 Task: Look for space in Castaic, United States from 1st July, 2023 to 9th July, 2023 for 2 adults in price range Rs.8000 to Rs.15000. Place can be entire place with 1  bedroom having 1 bed and 1 bathroom. Property type can be house, flat, guest house. Amenities needed are: washing machine. Booking option can be shelf check-in. Required host language is English.
Action: Mouse pressed left at (462, 89)
Screenshot: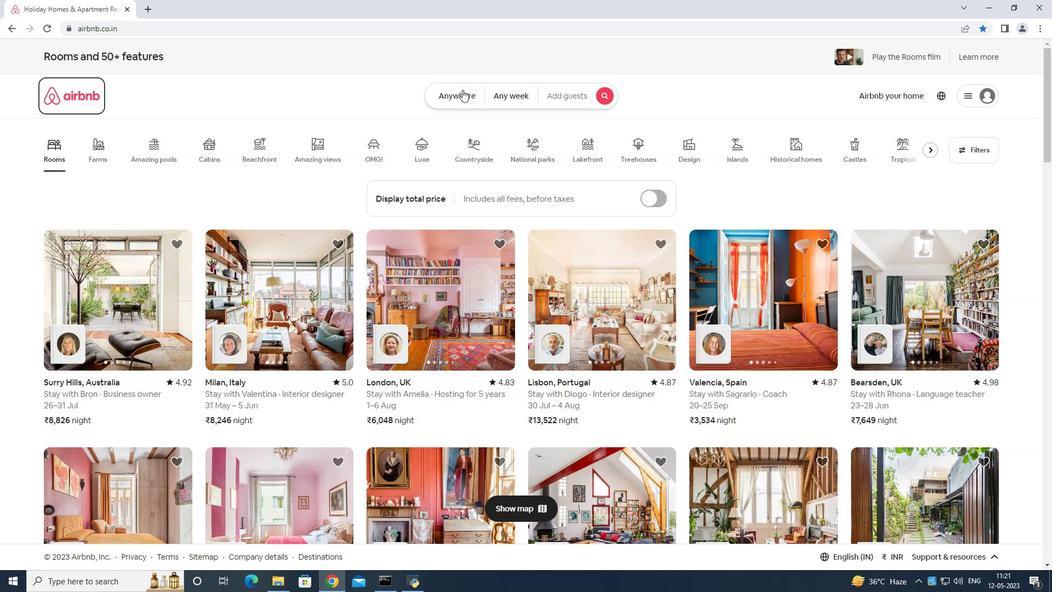 
Action: Mouse moved to (401, 143)
Screenshot: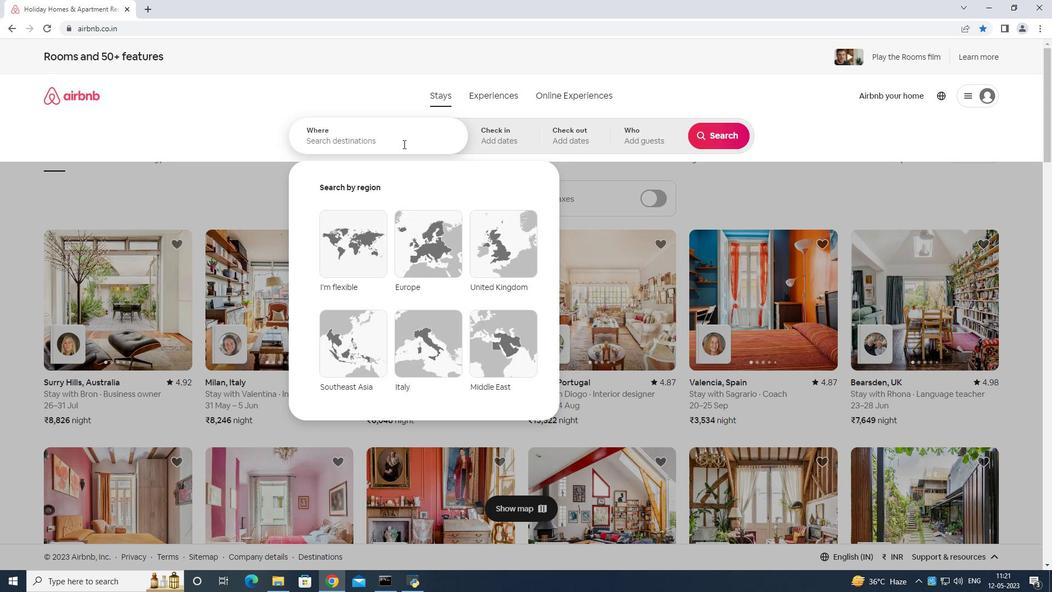 
Action: Mouse pressed left at (401, 143)
Screenshot: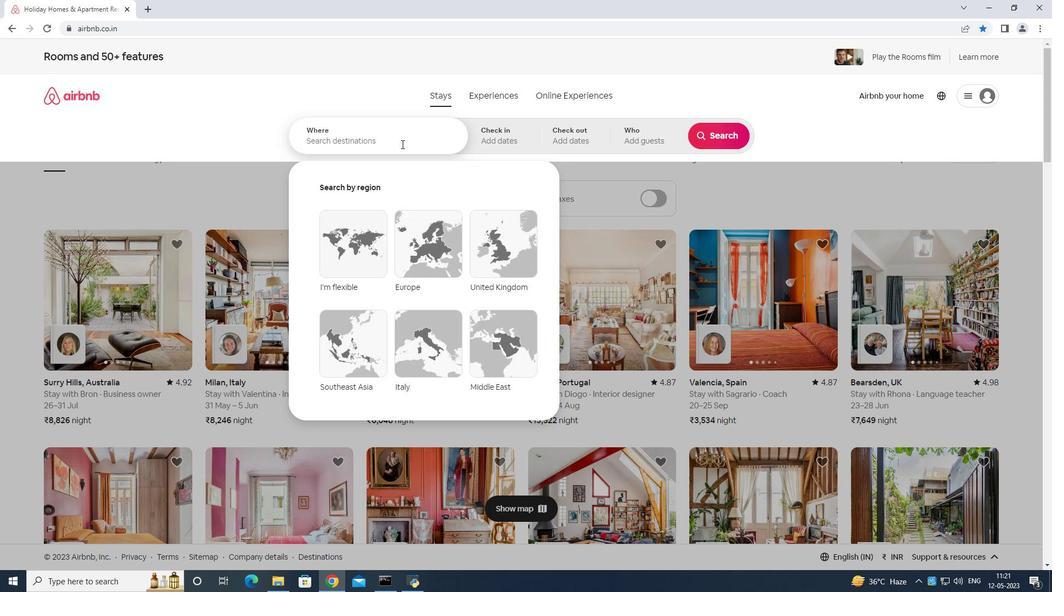 
Action: Mouse moved to (412, 132)
Screenshot: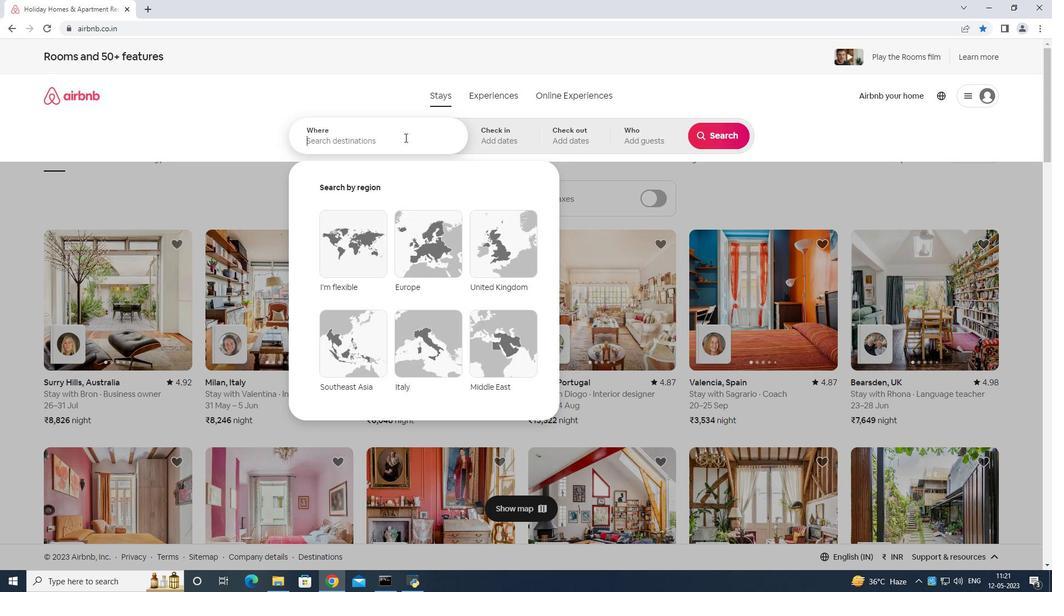 
Action: Key pressed <Key.shift>Castaic<Key.space>unitr<Key.backspace>ed<Key.space>states<Key.enter>
Screenshot: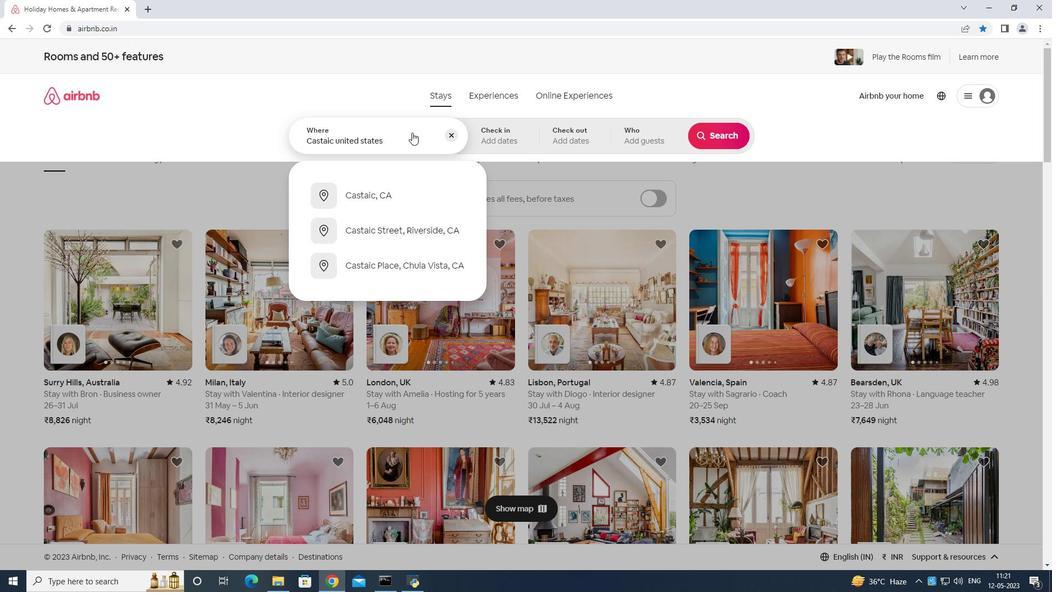 
Action: Mouse moved to (715, 226)
Screenshot: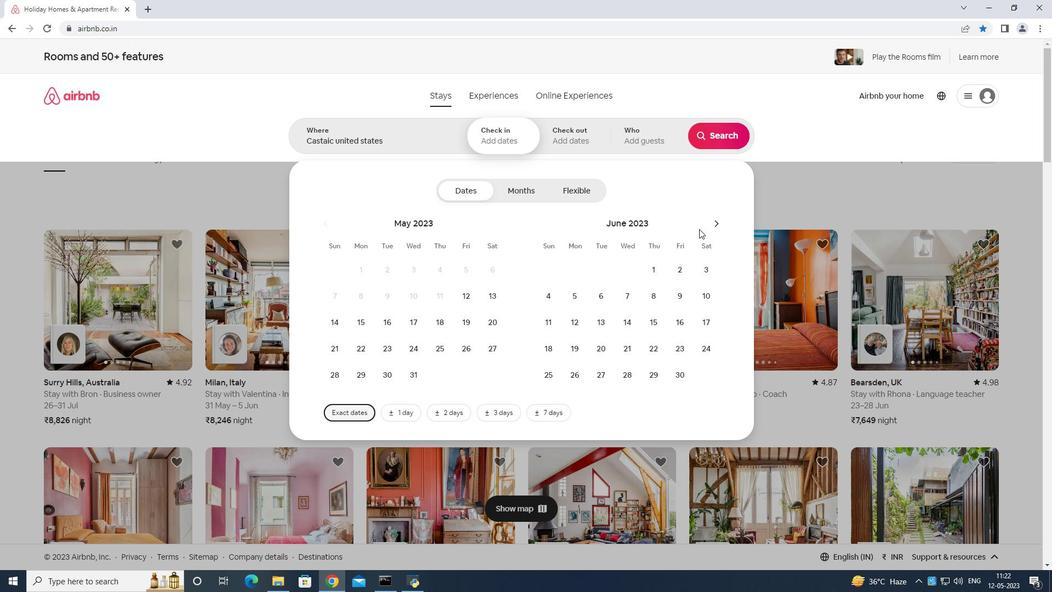 
Action: Mouse pressed left at (715, 226)
Screenshot: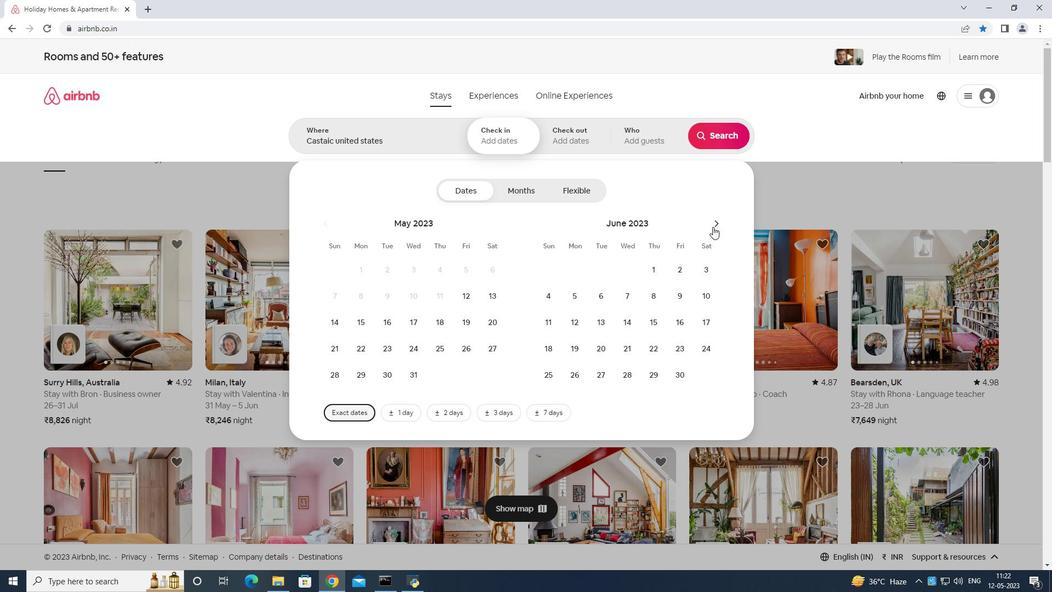 
Action: Mouse moved to (706, 268)
Screenshot: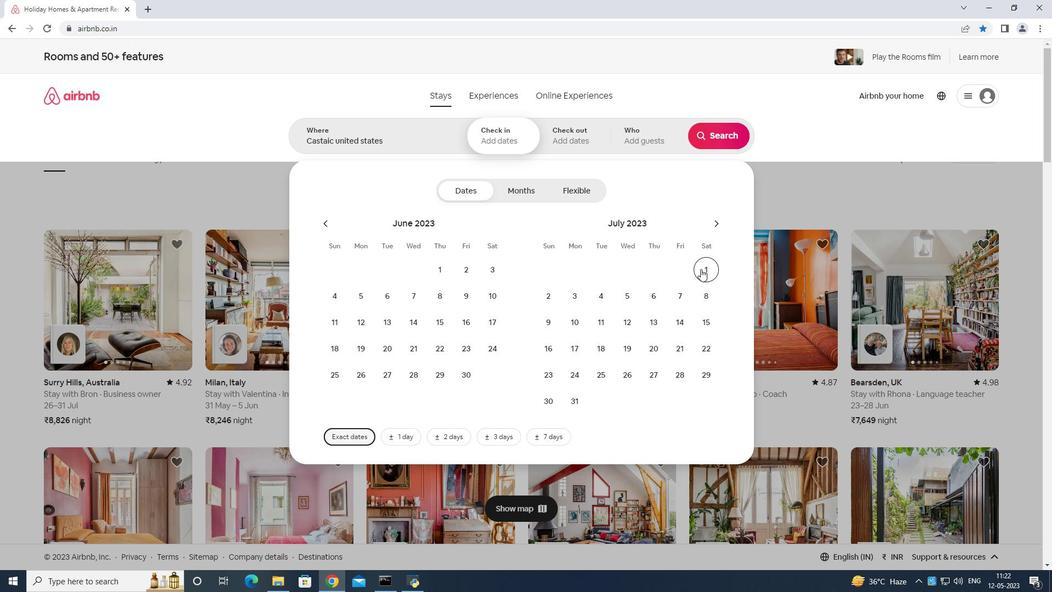 
Action: Mouse pressed left at (706, 268)
Screenshot: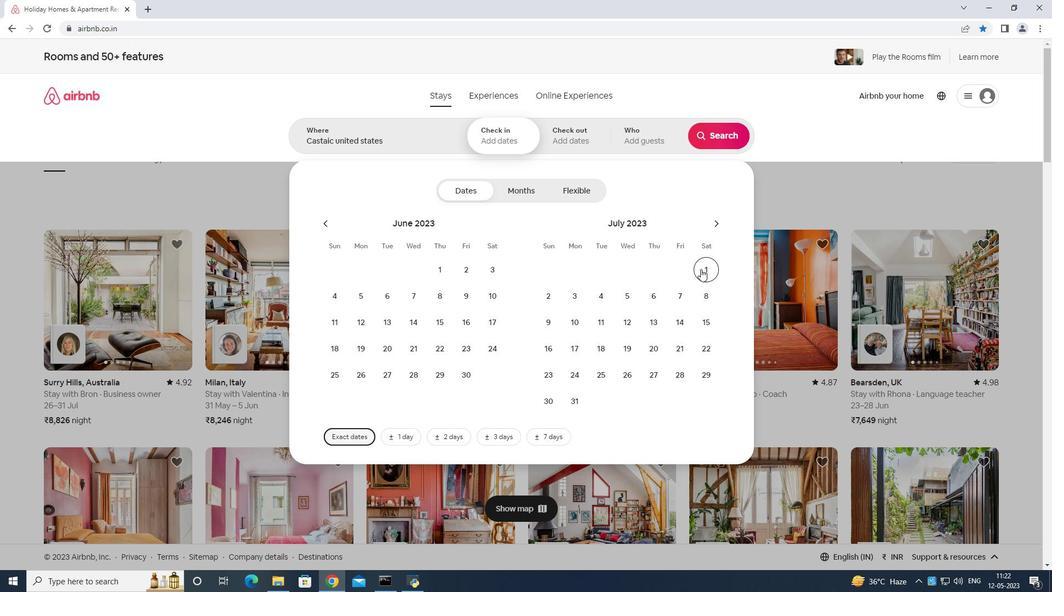 
Action: Mouse moved to (552, 316)
Screenshot: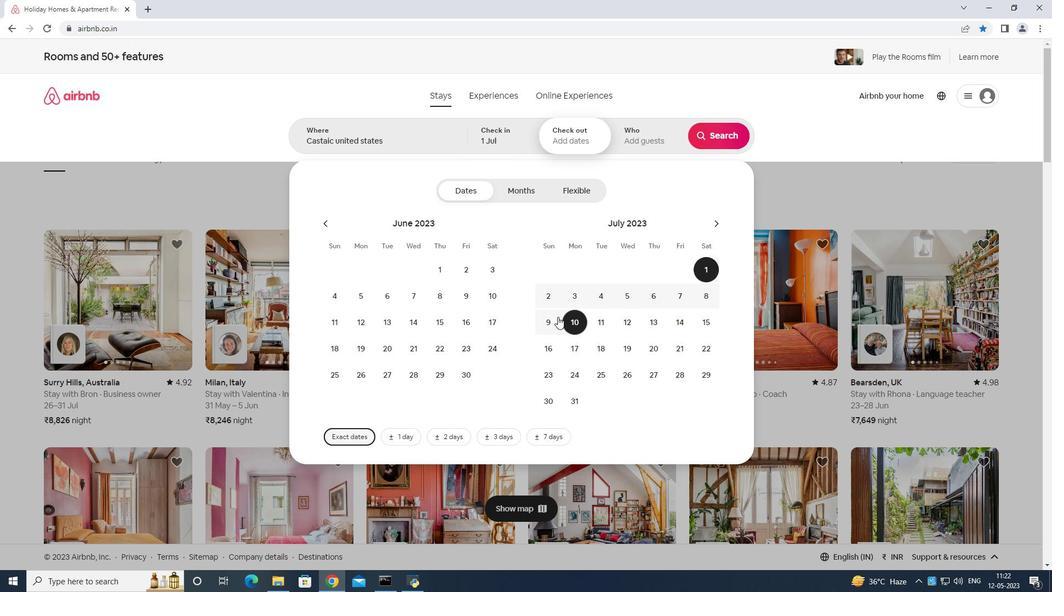 
Action: Mouse pressed left at (552, 316)
Screenshot: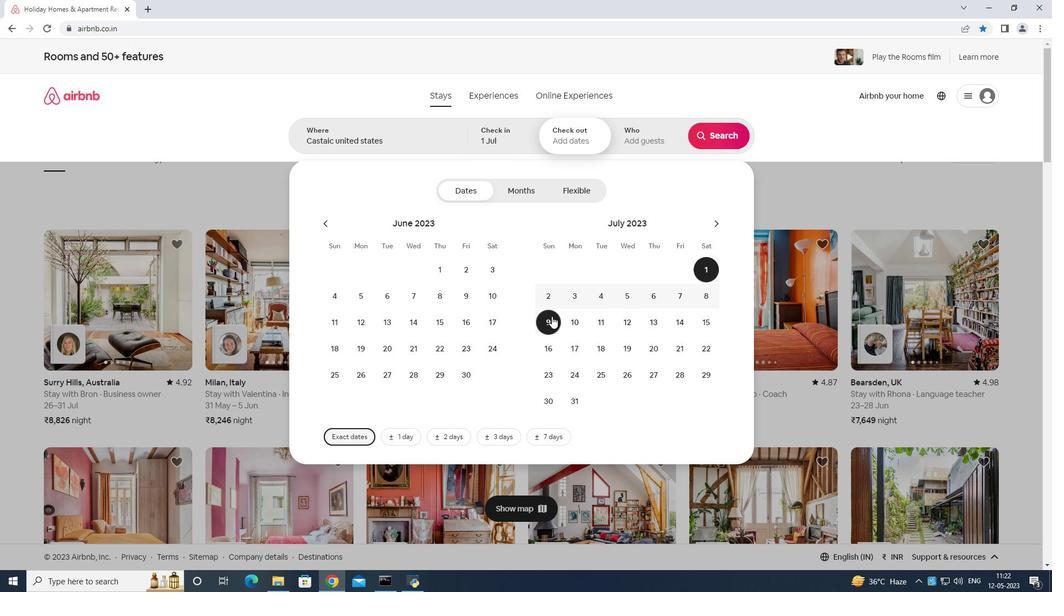 
Action: Mouse moved to (643, 131)
Screenshot: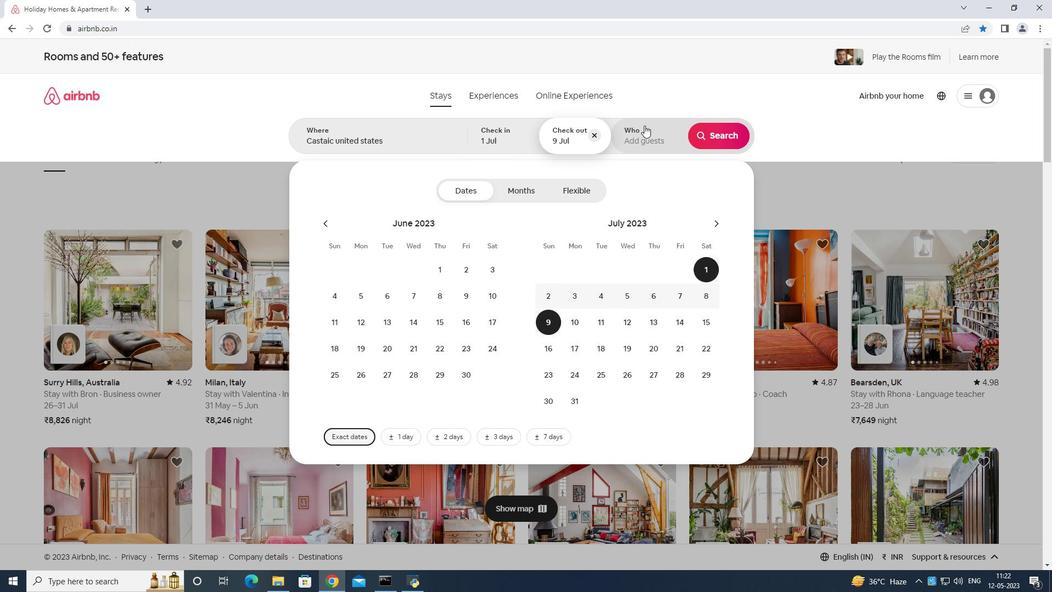 
Action: Mouse pressed left at (643, 131)
Screenshot: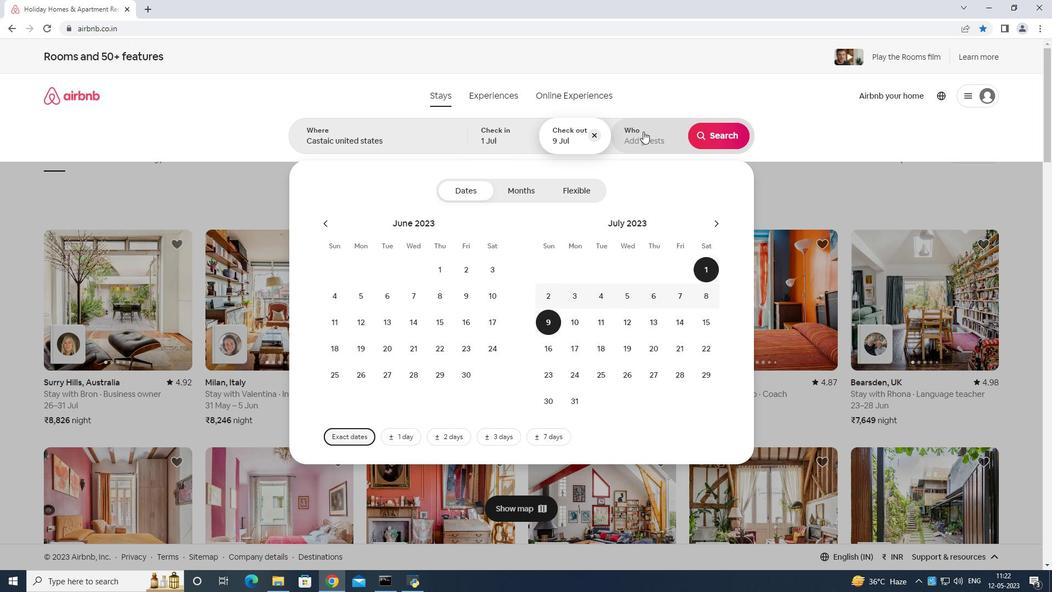 
Action: Mouse moved to (730, 194)
Screenshot: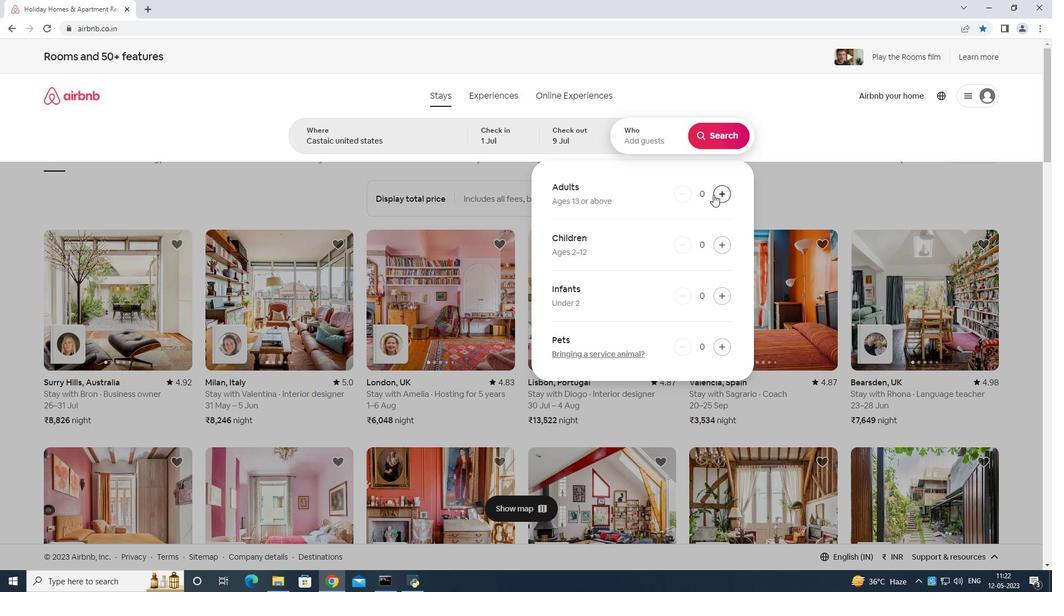 
Action: Mouse pressed left at (730, 194)
Screenshot: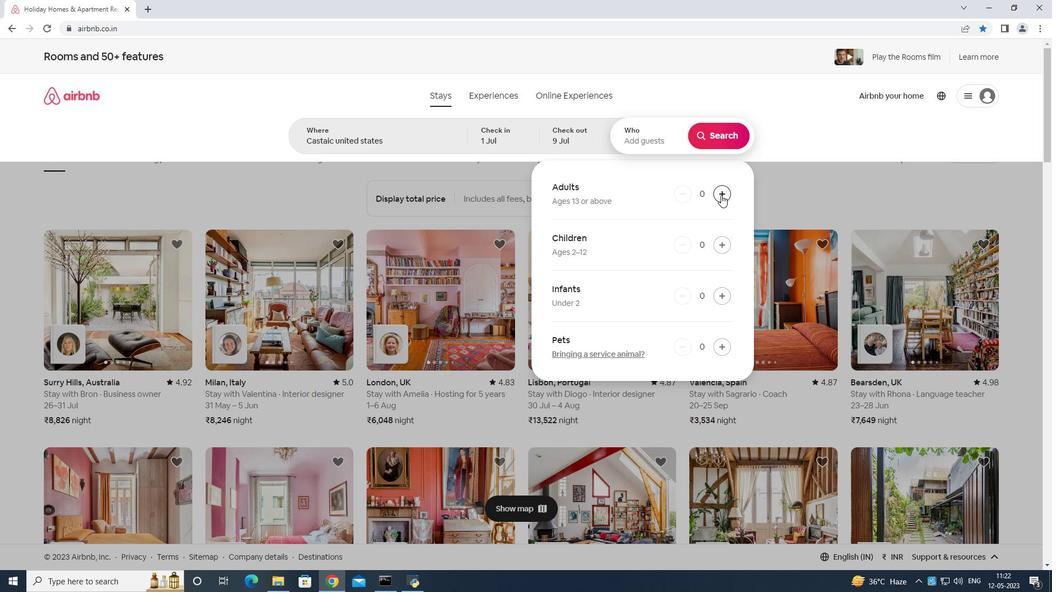 
Action: Mouse moved to (725, 193)
Screenshot: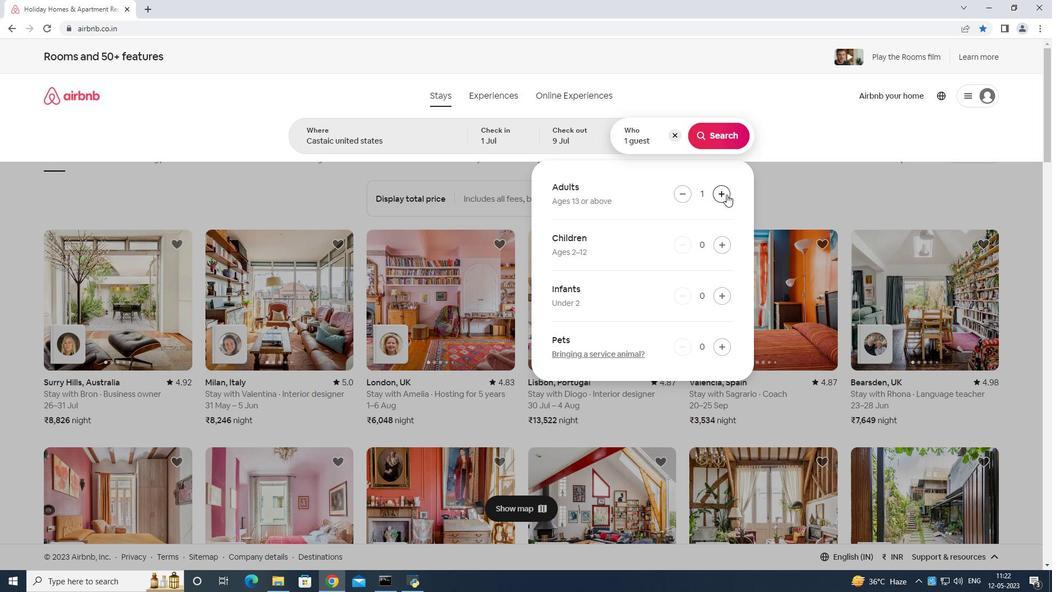 
Action: Mouse pressed left at (725, 193)
Screenshot: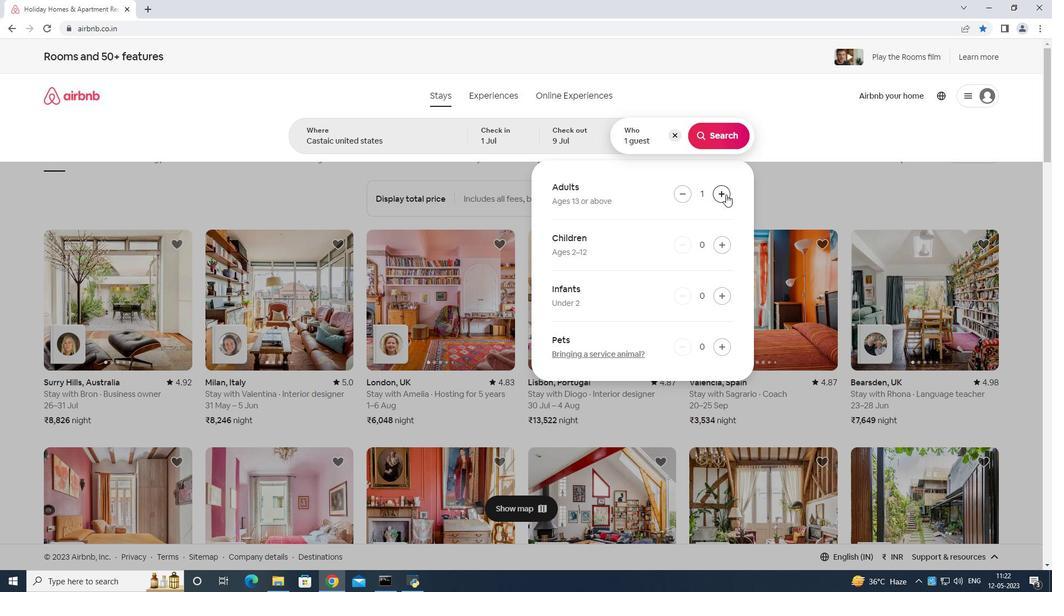 
Action: Mouse moved to (728, 138)
Screenshot: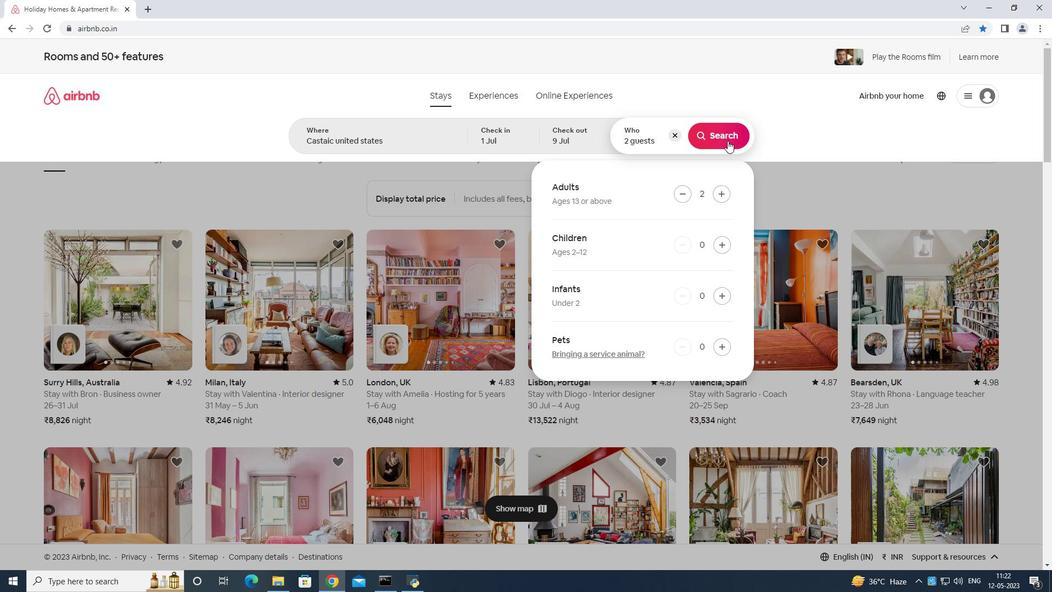 
Action: Mouse pressed left at (728, 138)
Screenshot: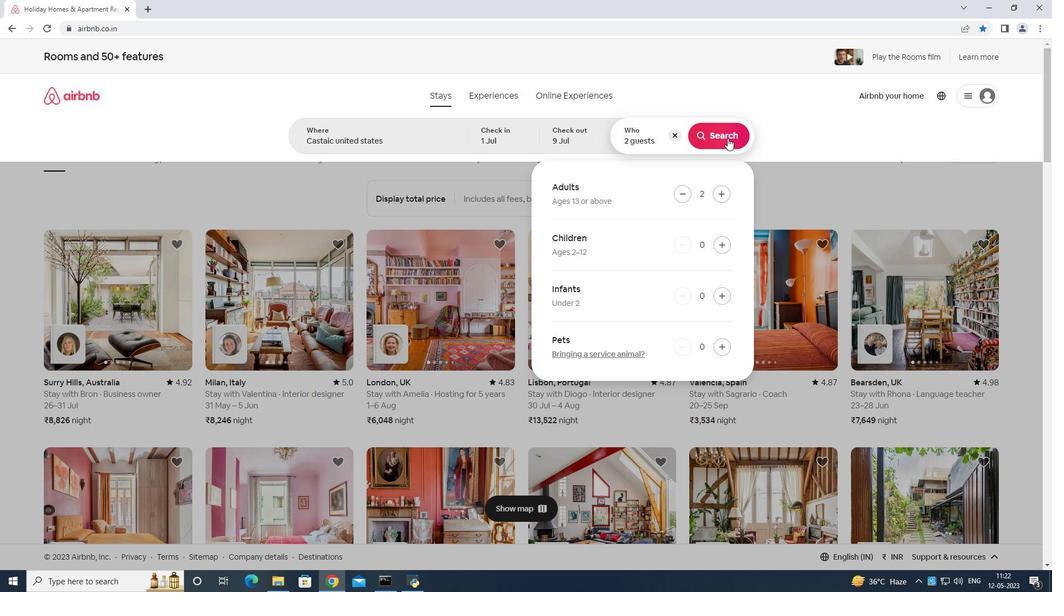 
Action: Mouse moved to (998, 98)
Screenshot: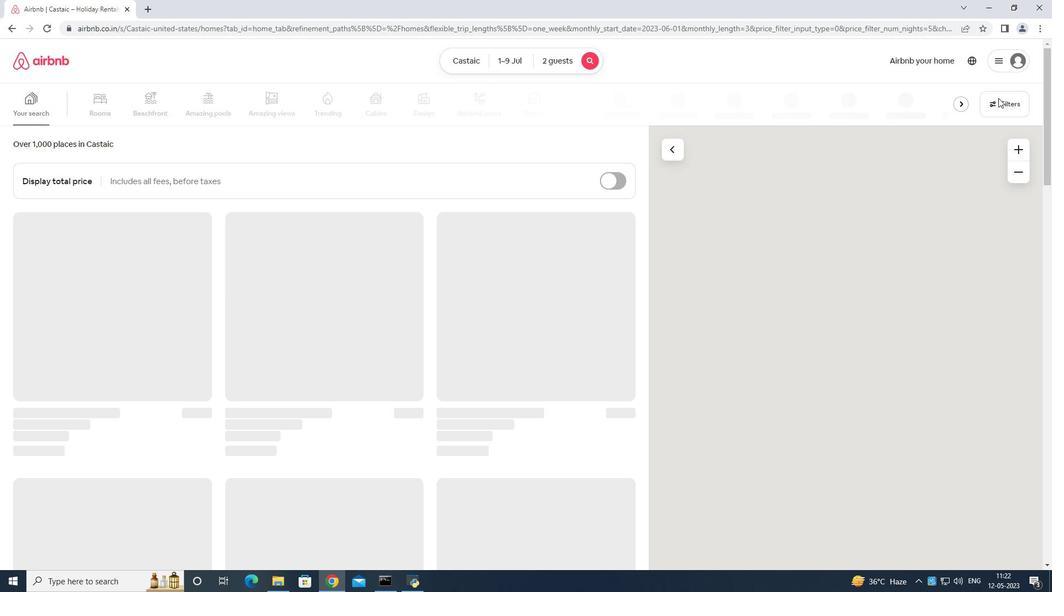 
Action: Mouse pressed left at (998, 98)
Screenshot: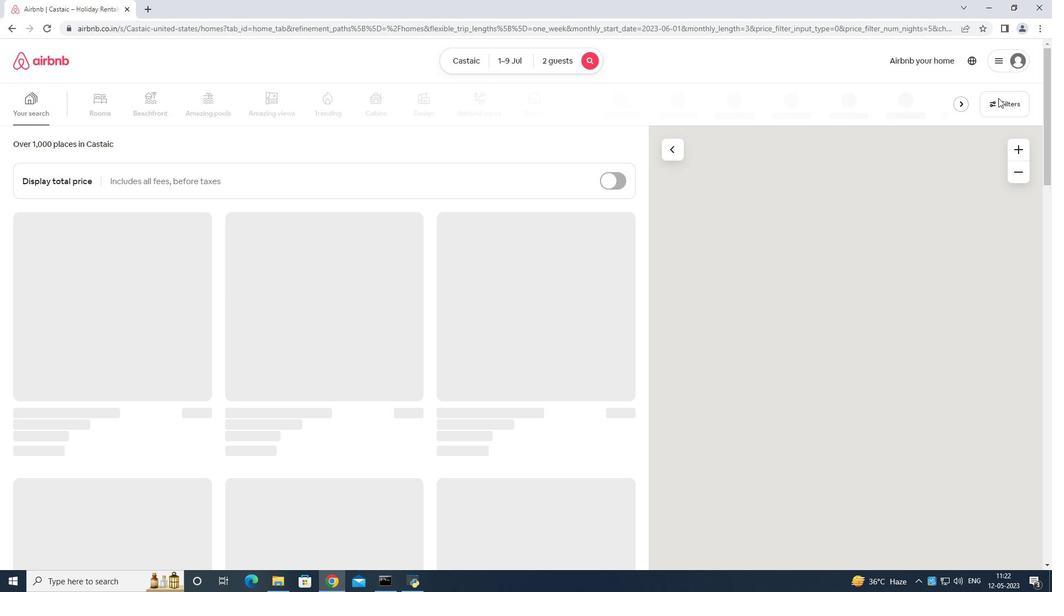 
Action: Mouse moved to (419, 361)
Screenshot: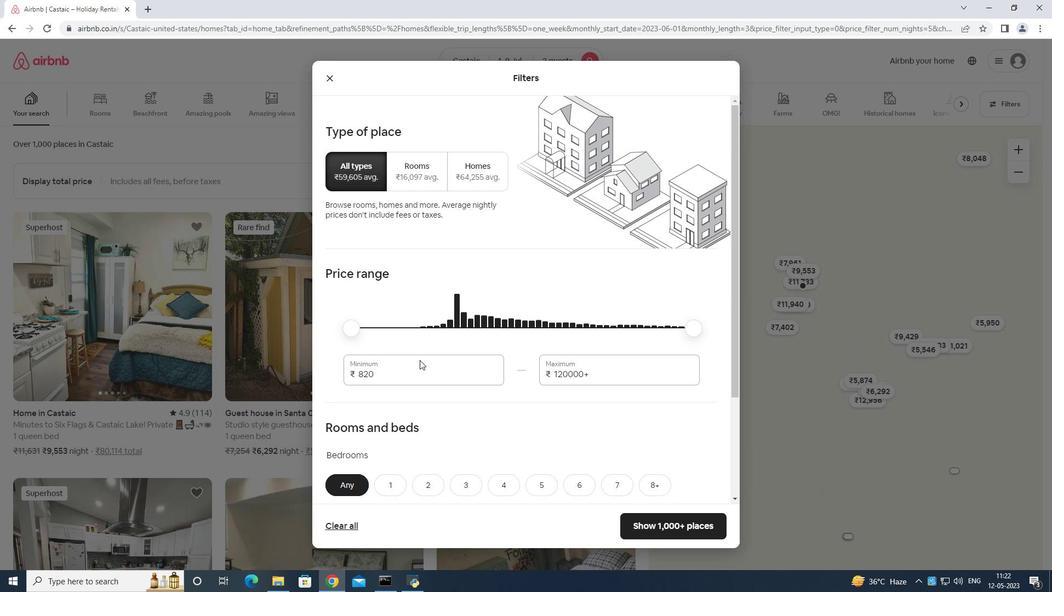 
Action: Mouse pressed left at (419, 361)
Screenshot: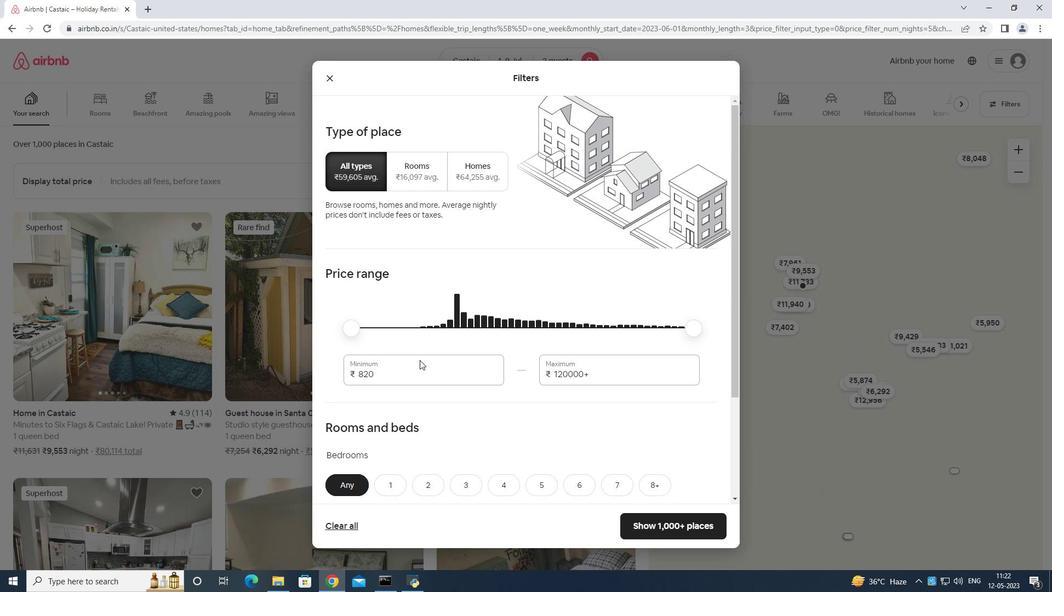 
Action: Mouse moved to (419, 360)
Screenshot: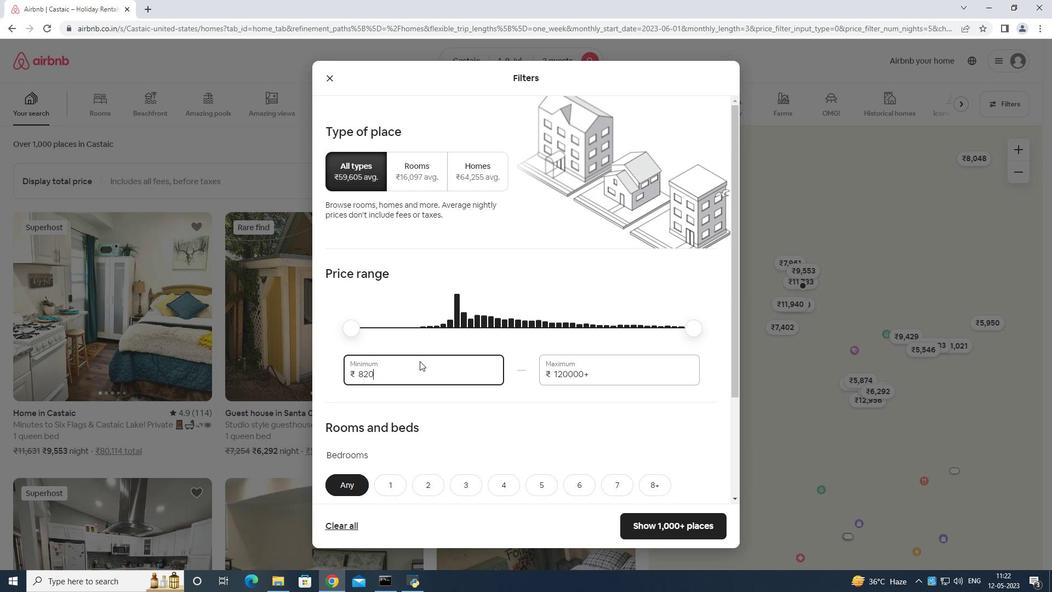 
Action: Key pressed <Key.backspace>
Screenshot: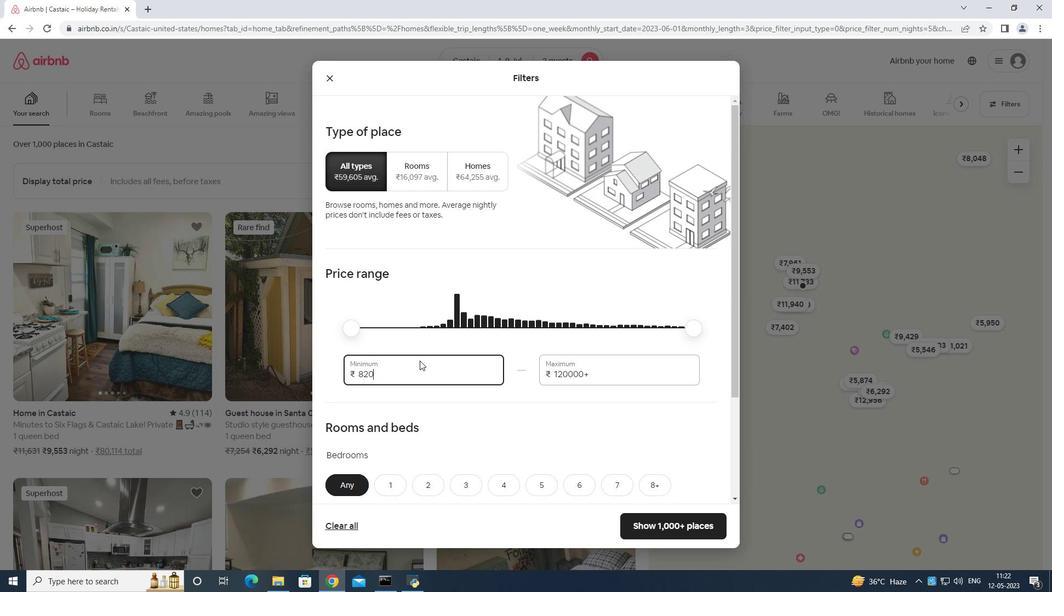 
Action: Mouse moved to (421, 359)
Screenshot: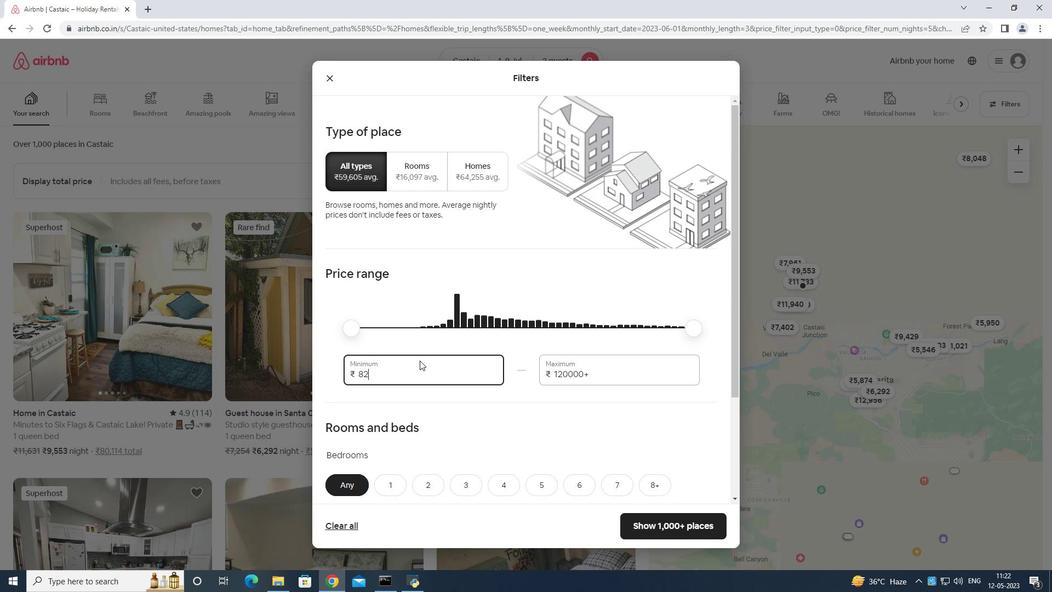 
Action: Key pressed <Key.backspace><Key.backspace><Key.backspace><Key.backspace>
Screenshot: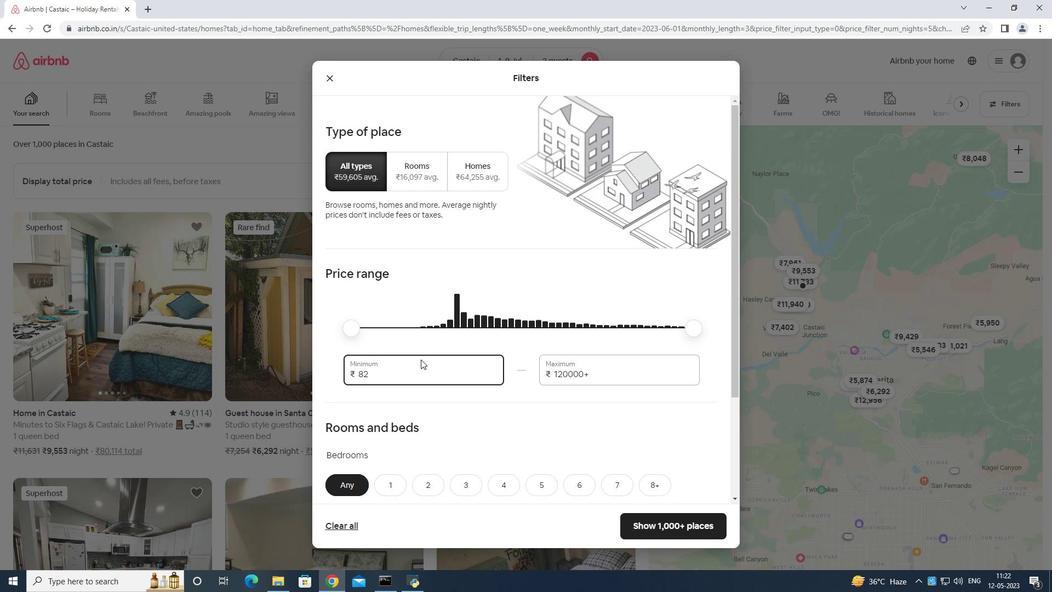 
Action: Mouse moved to (421, 359)
Screenshot: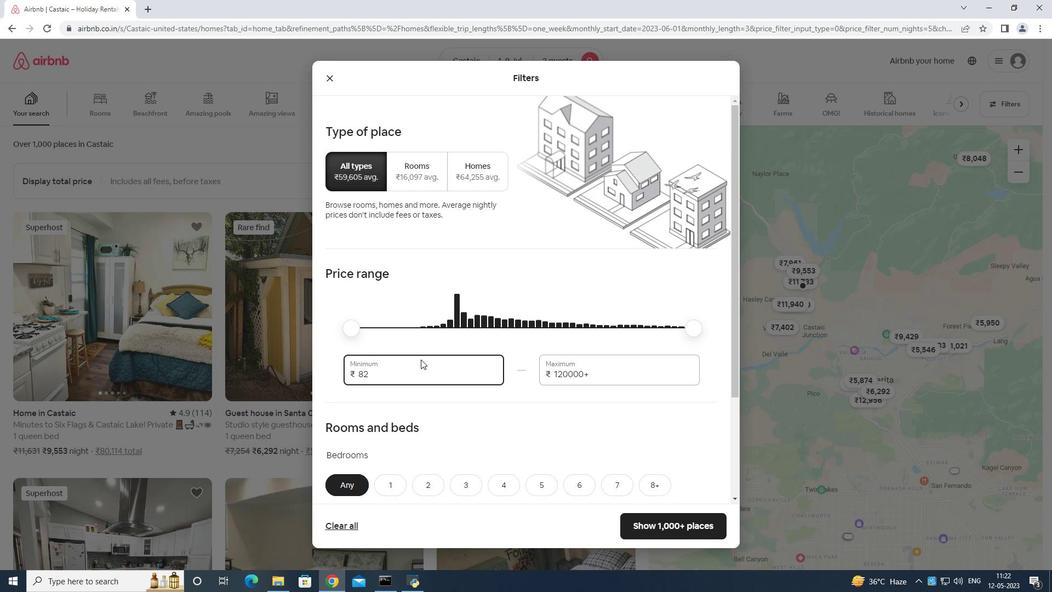 
Action: Key pressed <Key.backspace>
Screenshot: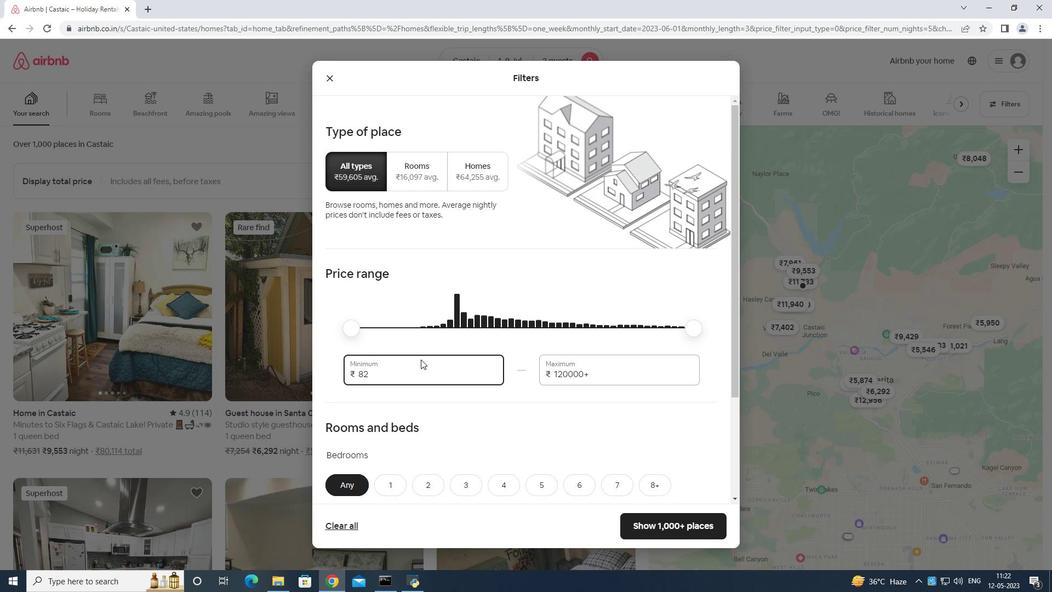 
Action: Mouse moved to (424, 356)
Screenshot: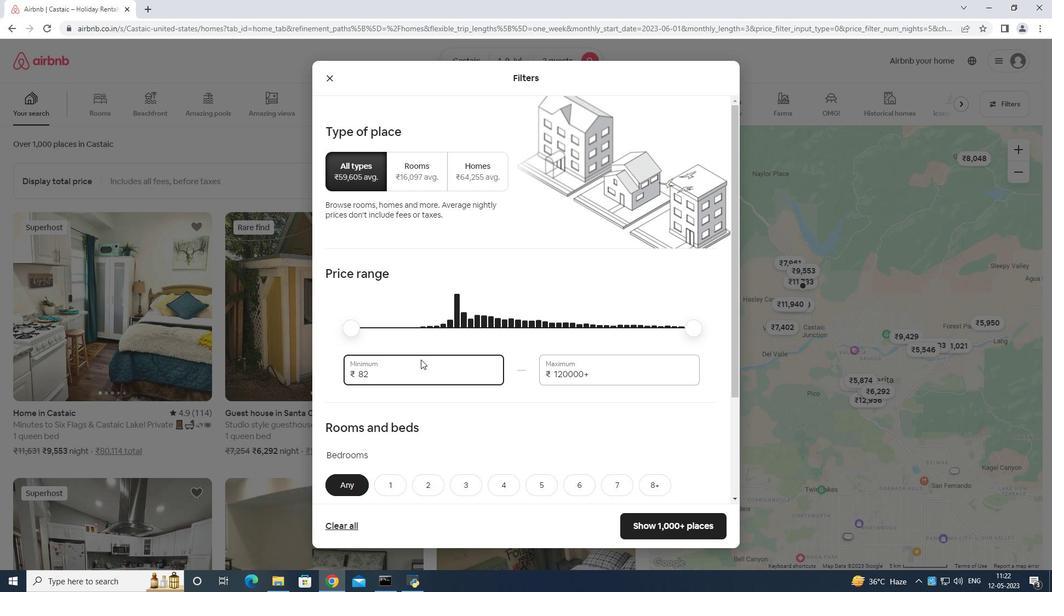 
Action: Key pressed 10000
Screenshot: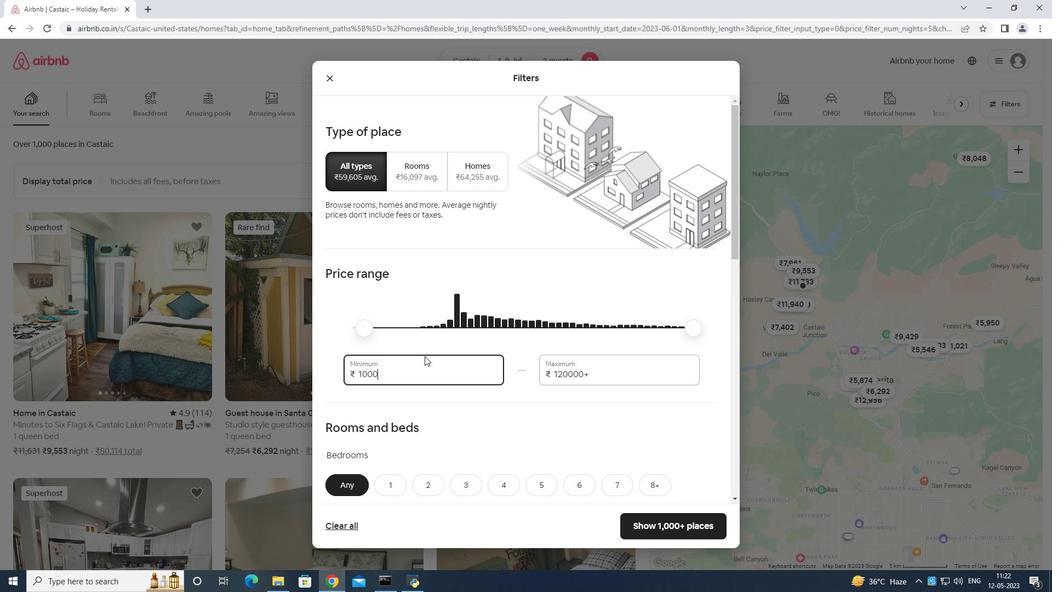 
Action: Mouse moved to (633, 376)
Screenshot: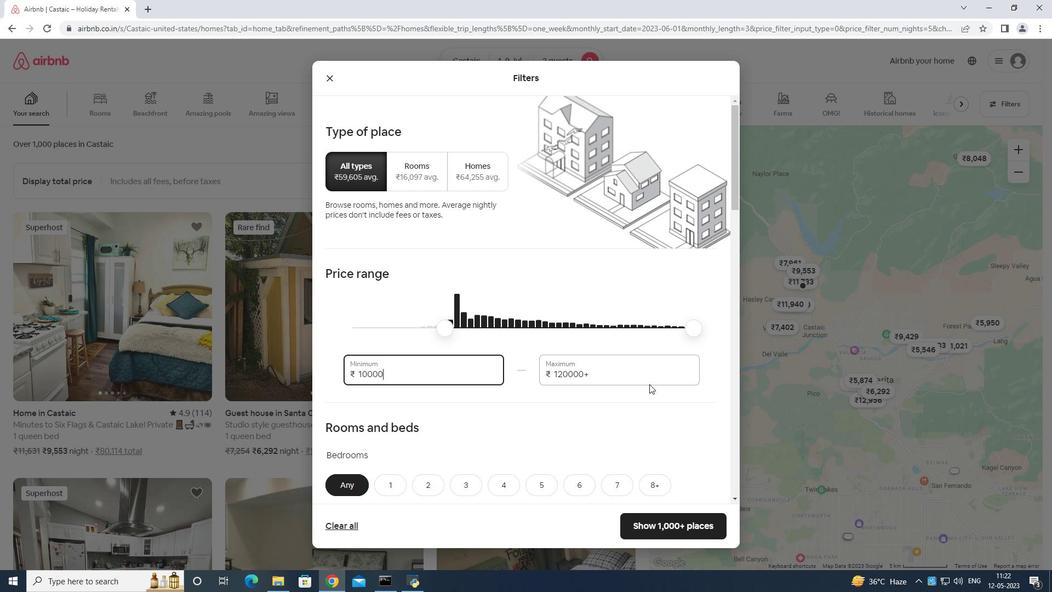 
Action: Mouse pressed left at (633, 376)
Screenshot: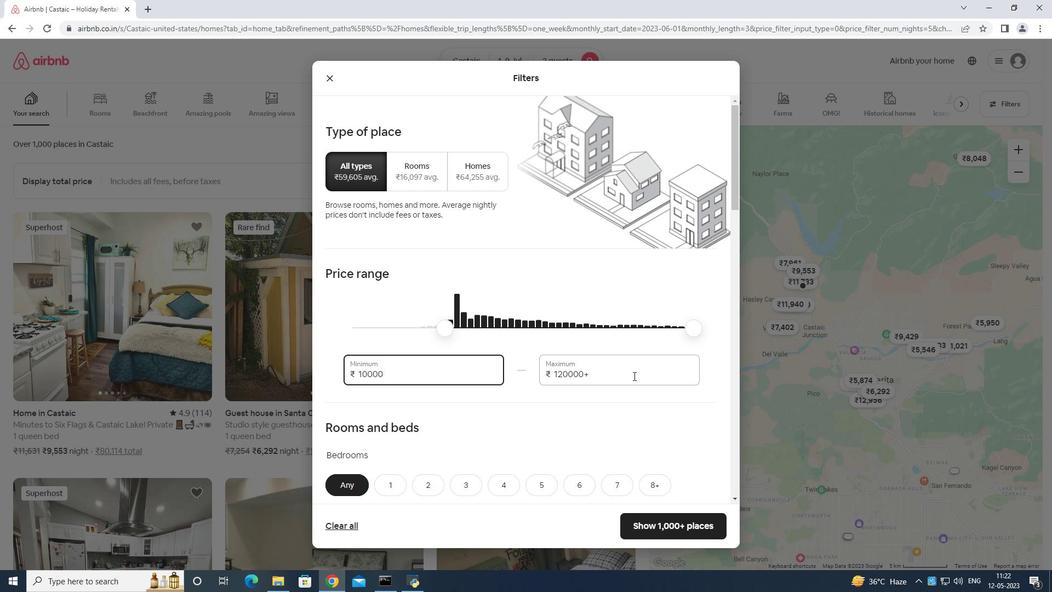 
Action: Mouse moved to (633, 375)
Screenshot: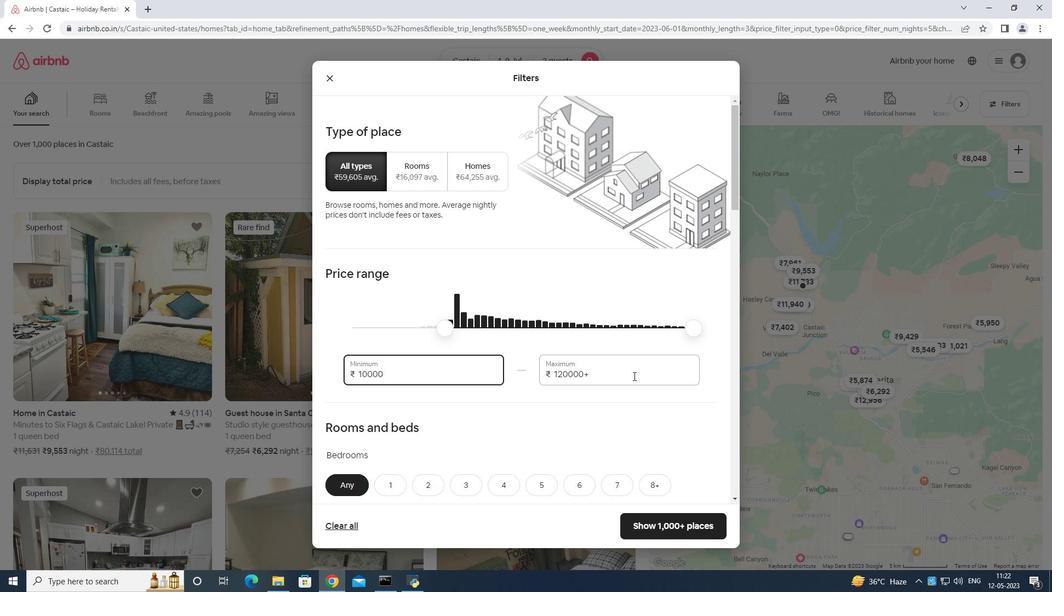 
Action: Key pressed <Key.backspace><Key.backspace><Key.backspace><Key.backspace><Key.backspace><Key.backspace><Key.backspace><Key.backspace><Key.backspace><Key.backspace>1
Screenshot: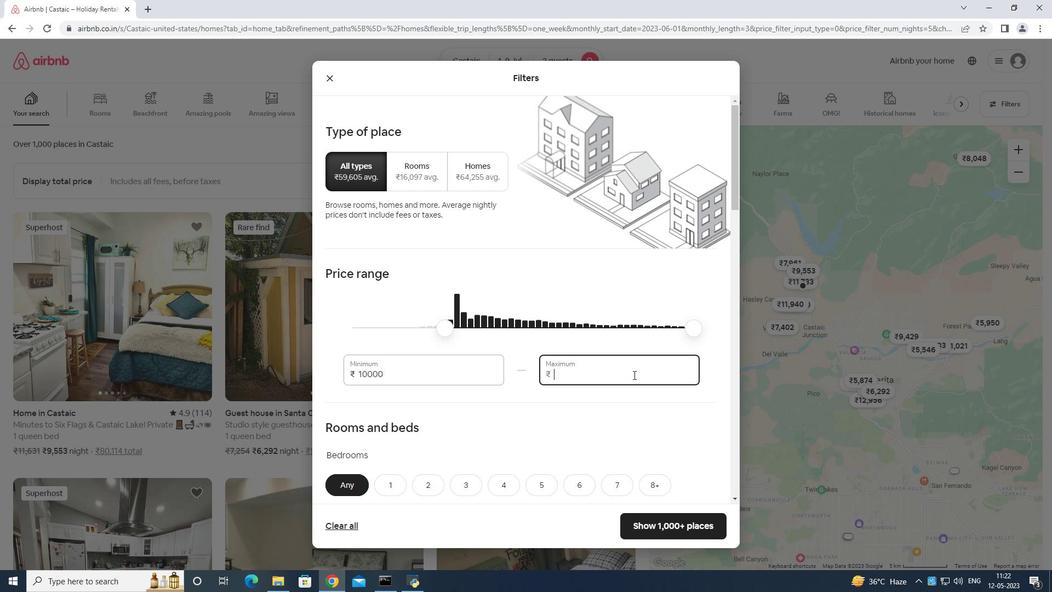 
Action: Mouse moved to (633, 373)
Screenshot: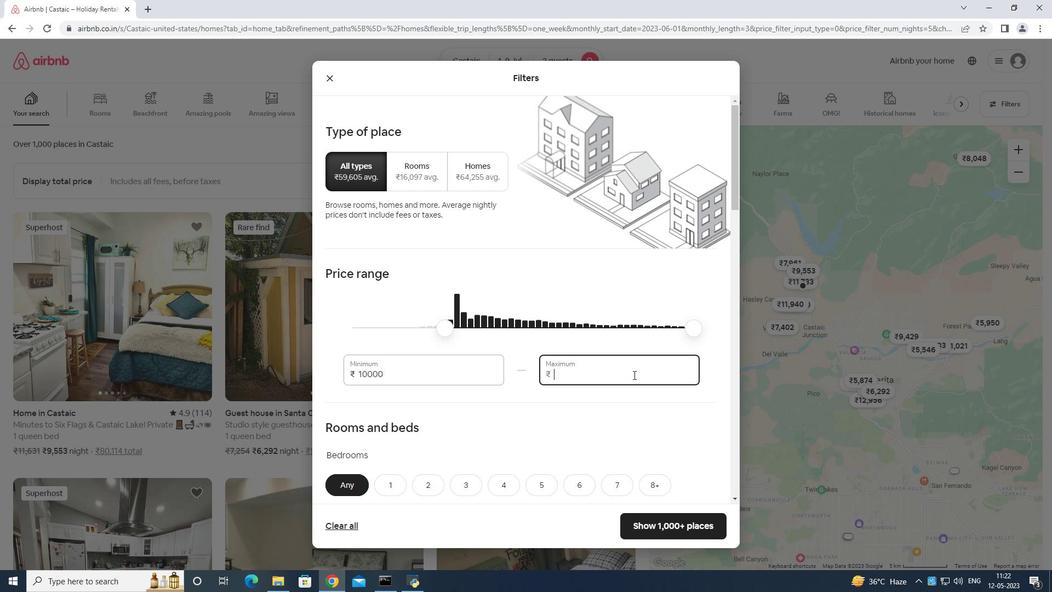 
Action: Key pressed 5
Screenshot: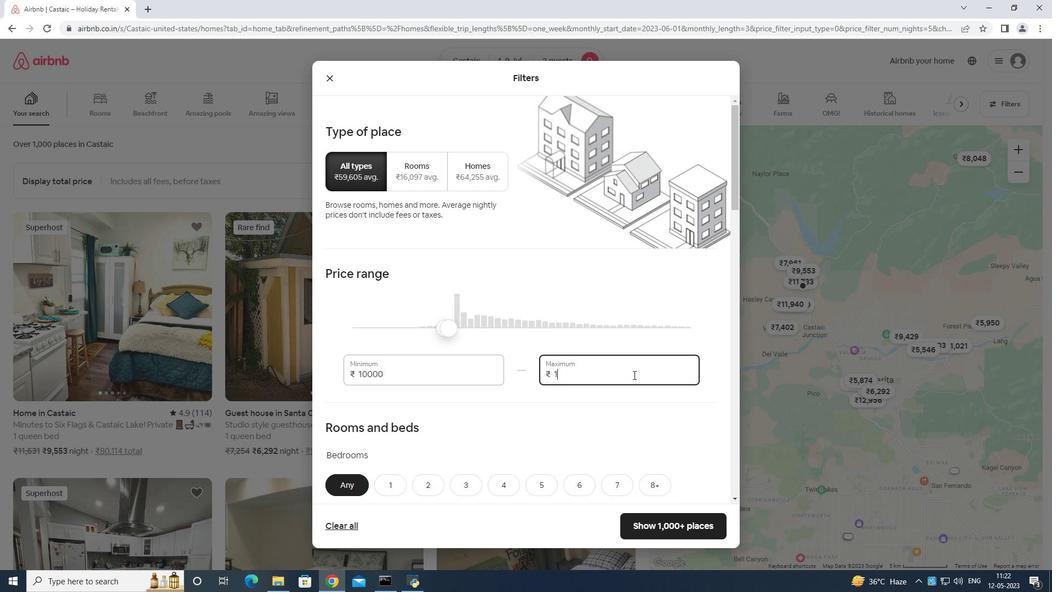 
Action: Mouse moved to (633, 373)
Screenshot: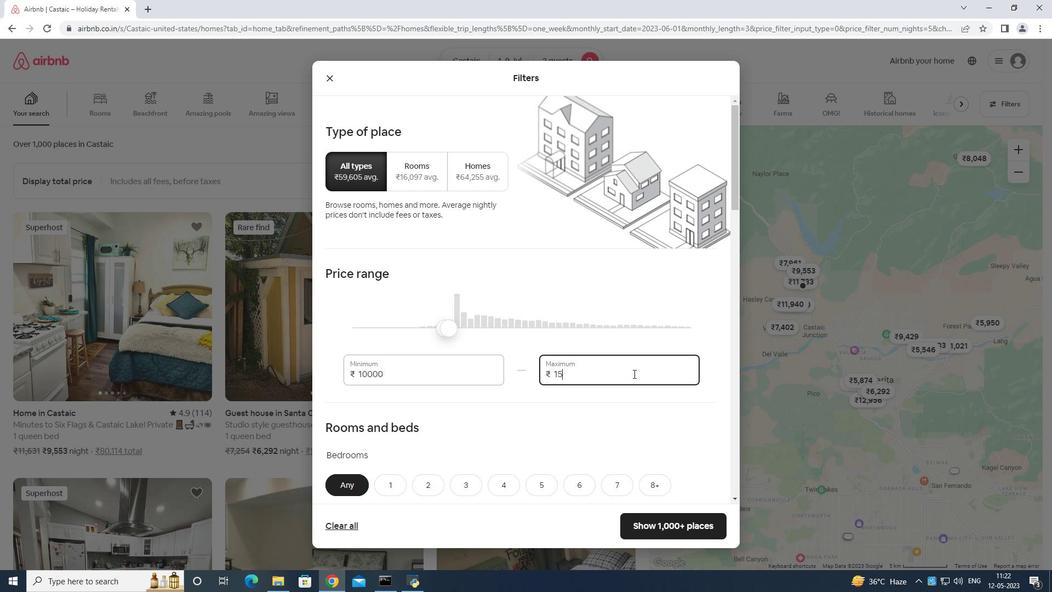
Action: Key pressed 0
Screenshot: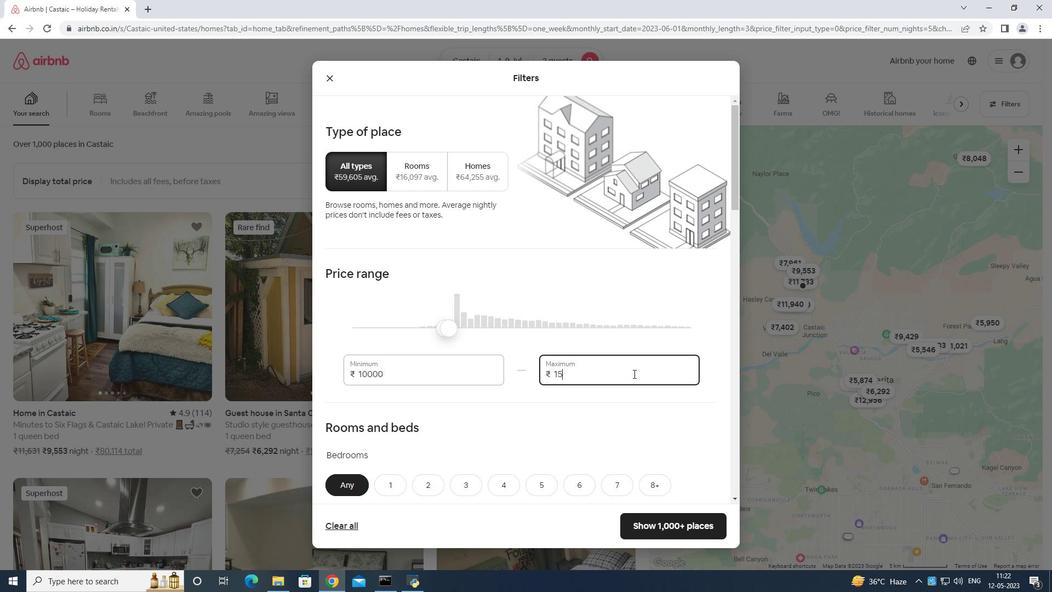 
Action: Mouse moved to (633, 373)
Screenshot: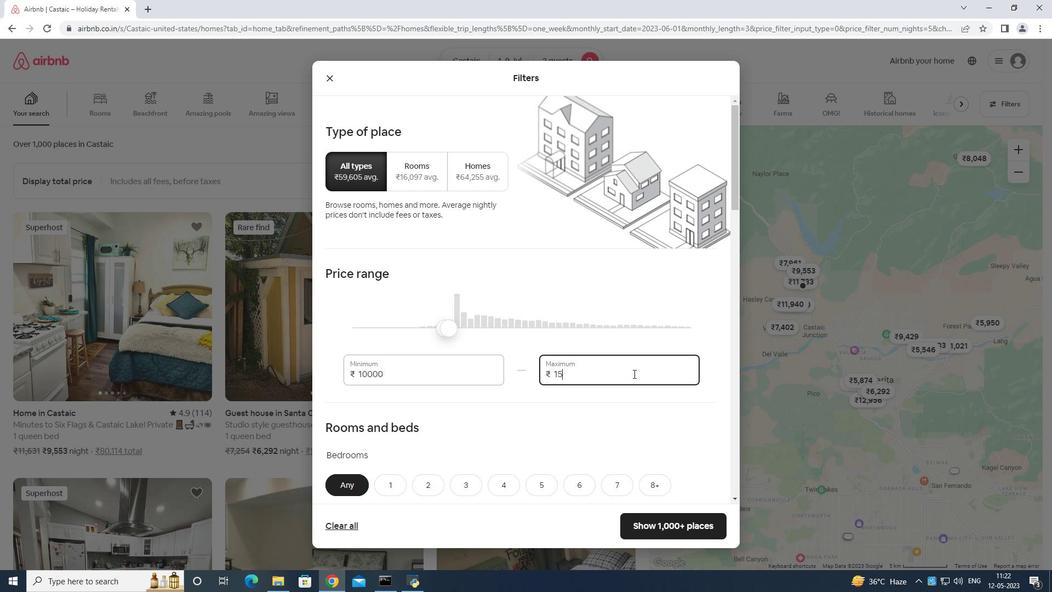 
Action: Key pressed 0
Screenshot: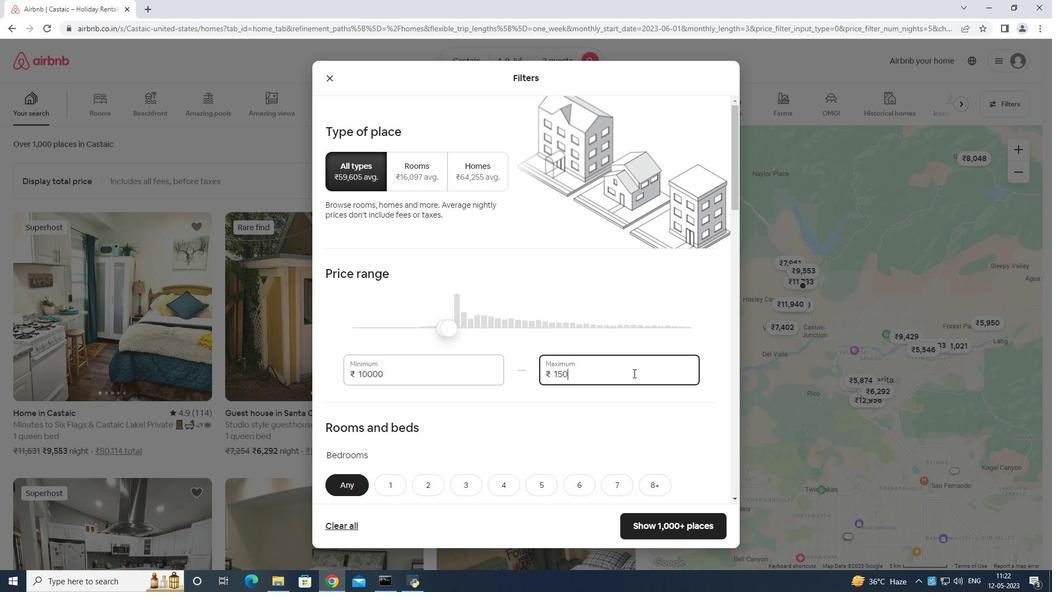 
Action: Mouse moved to (632, 373)
Screenshot: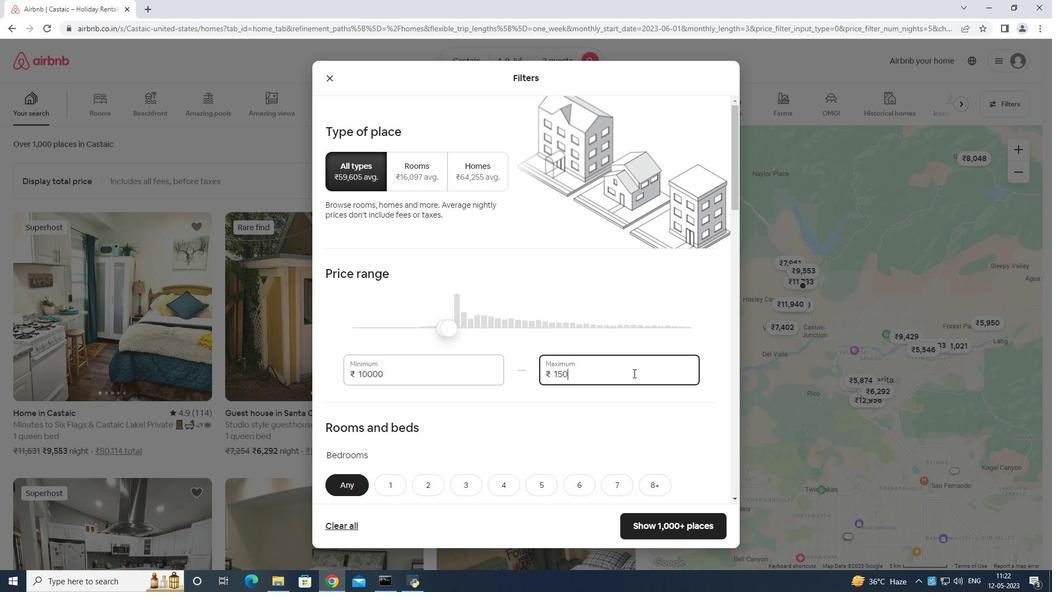 
Action: Key pressed 0
Screenshot: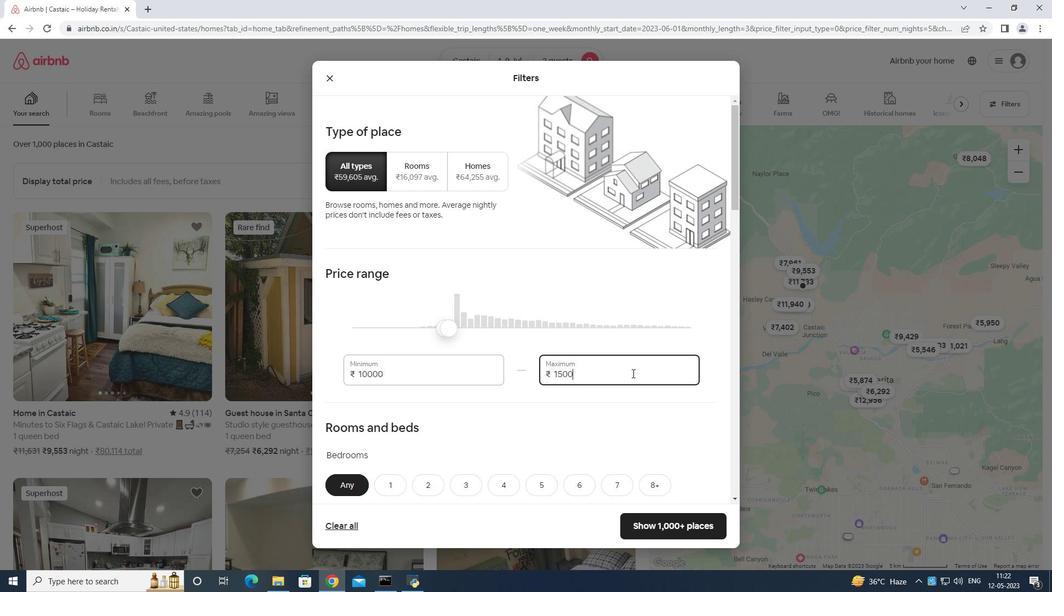 
Action: Mouse moved to (634, 365)
Screenshot: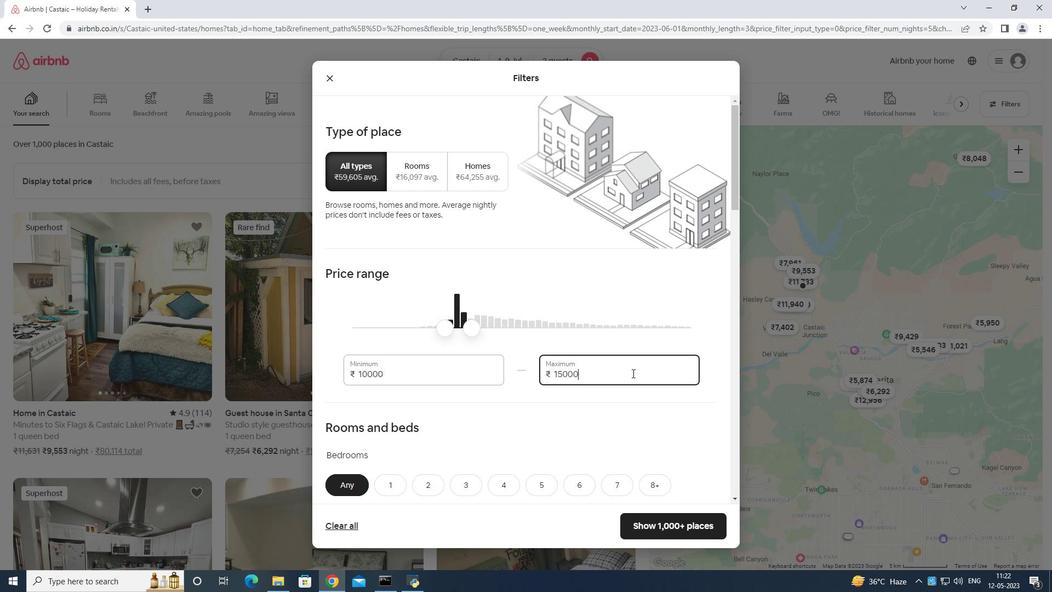 
Action: Mouse scrolled (634, 365) with delta (0, 0)
Screenshot: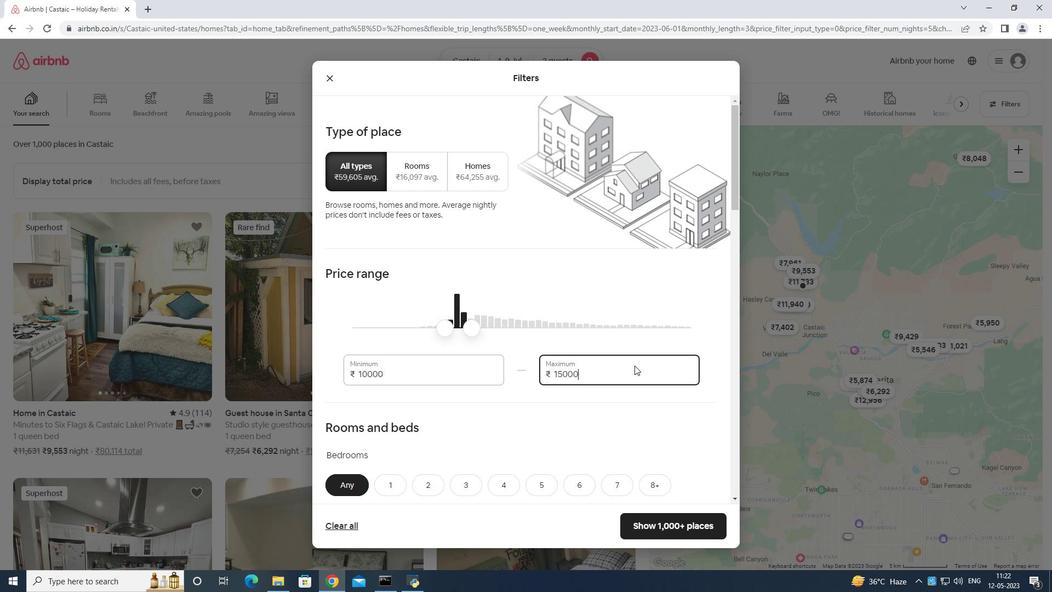 
Action: Mouse moved to (634, 367)
Screenshot: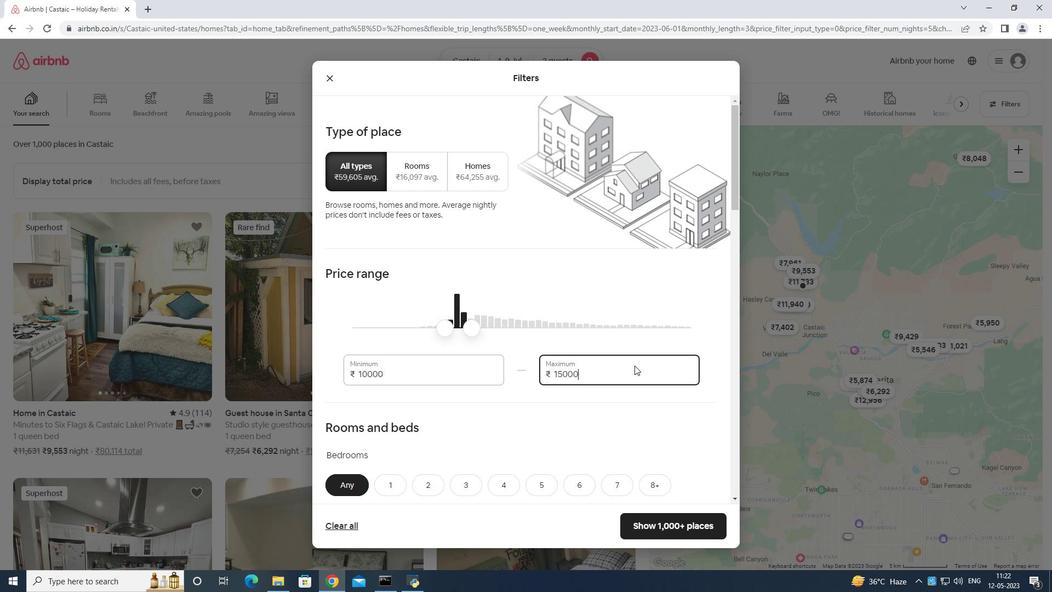 
Action: Mouse scrolled (634, 366) with delta (0, 0)
Screenshot: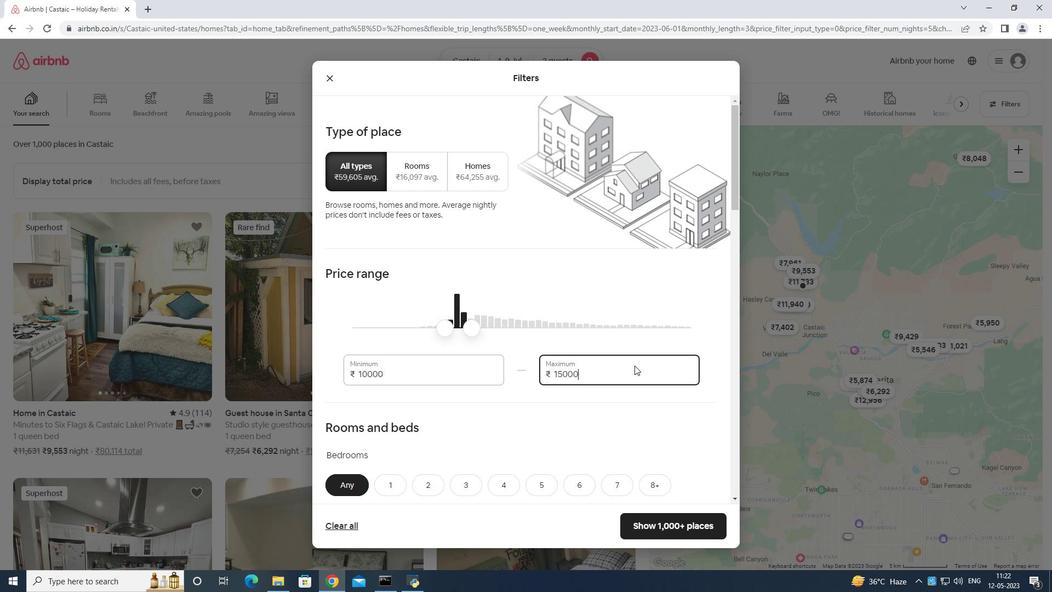 
Action: Mouse moved to (633, 368)
Screenshot: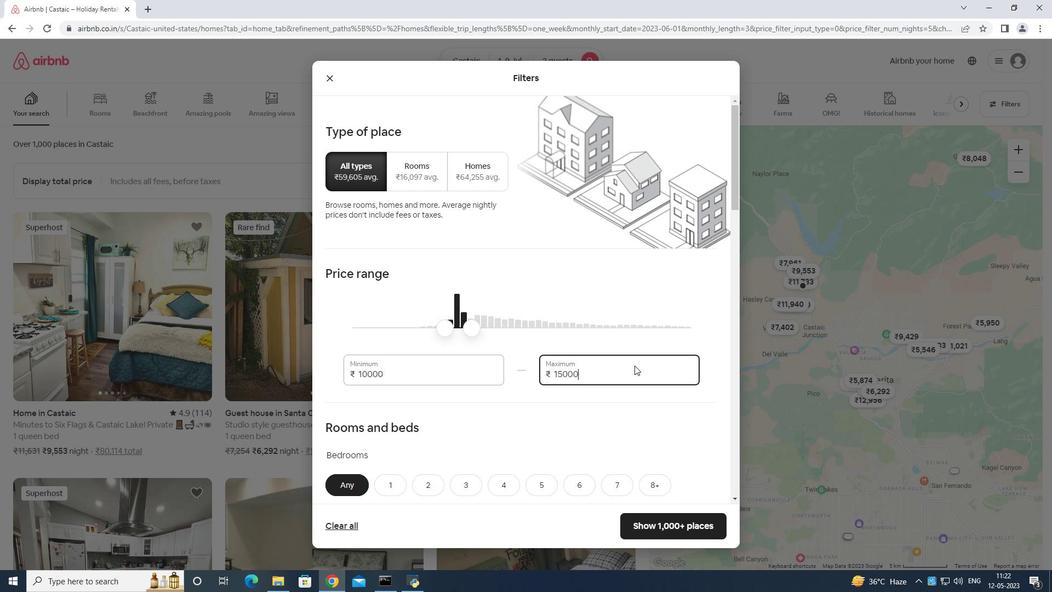 
Action: Mouse scrolled (633, 367) with delta (0, 0)
Screenshot: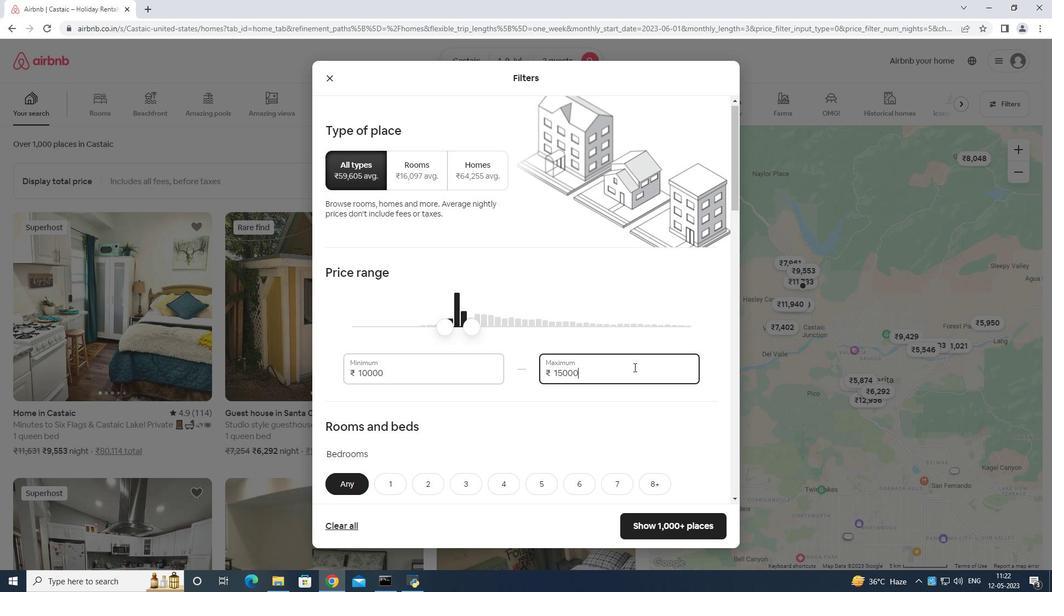 
Action: Mouse moved to (394, 316)
Screenshot: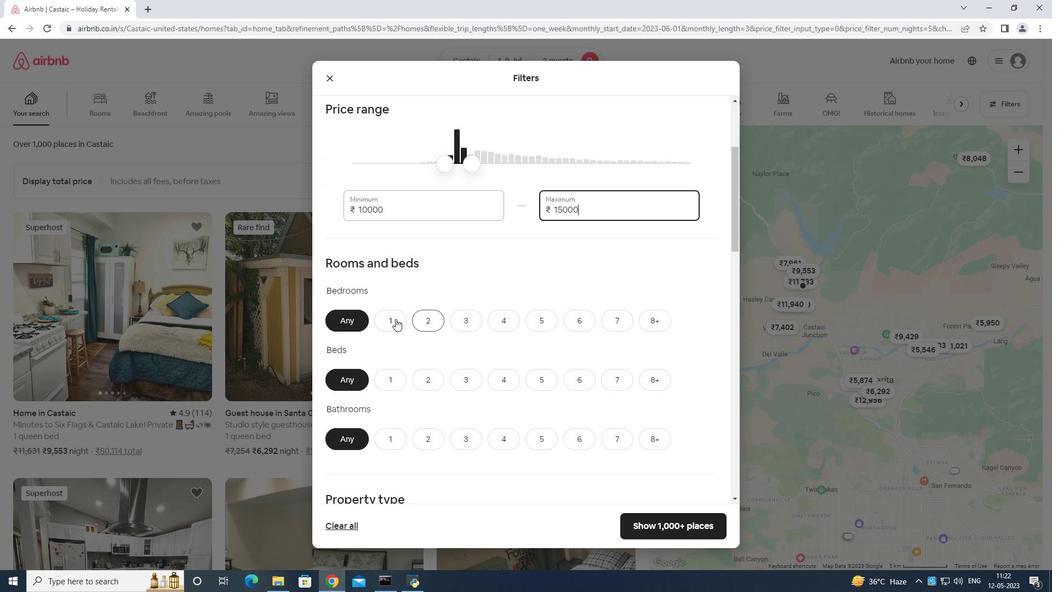 
Action: Mouse pressed left at (394, 316)
Screenshot: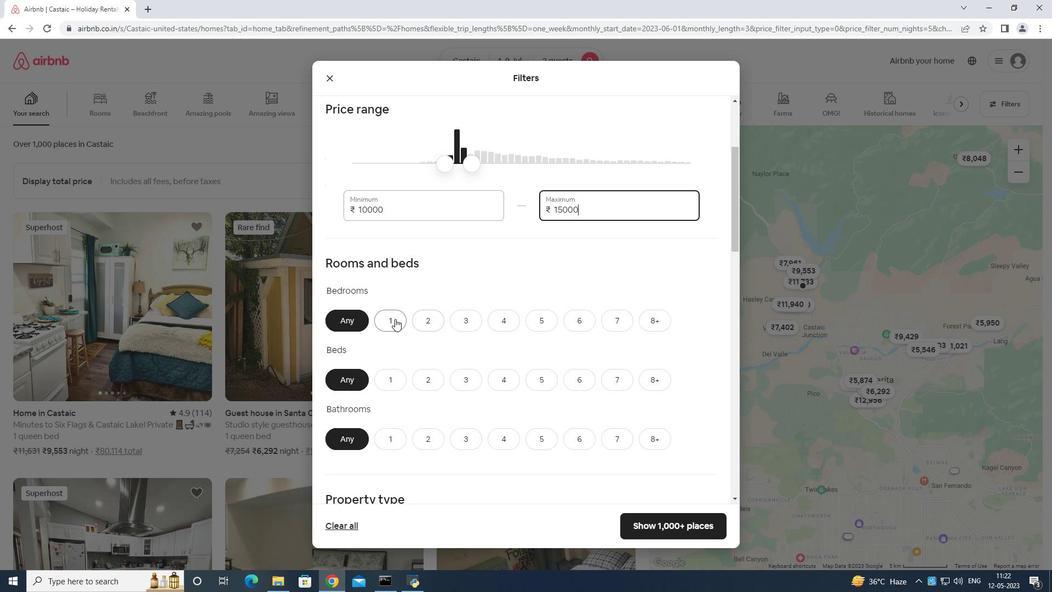 
Action: Mouse moved to (379, 375)
Screenshot: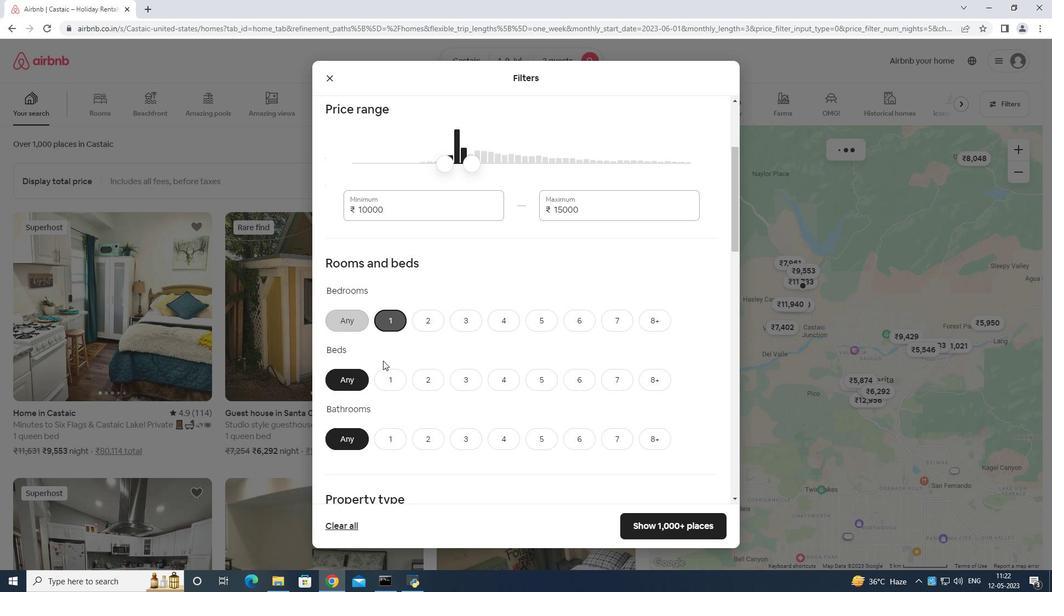
Action: Mouse pressed left at (379, 375)
Screenshot: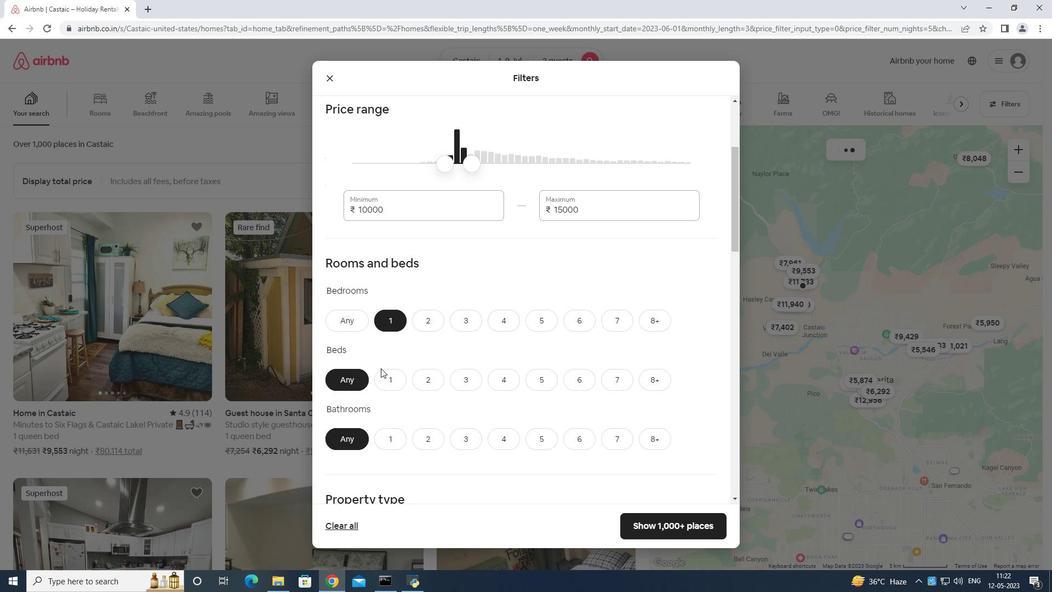 
Action: Mouse moved to (386, 430)
Screenshot: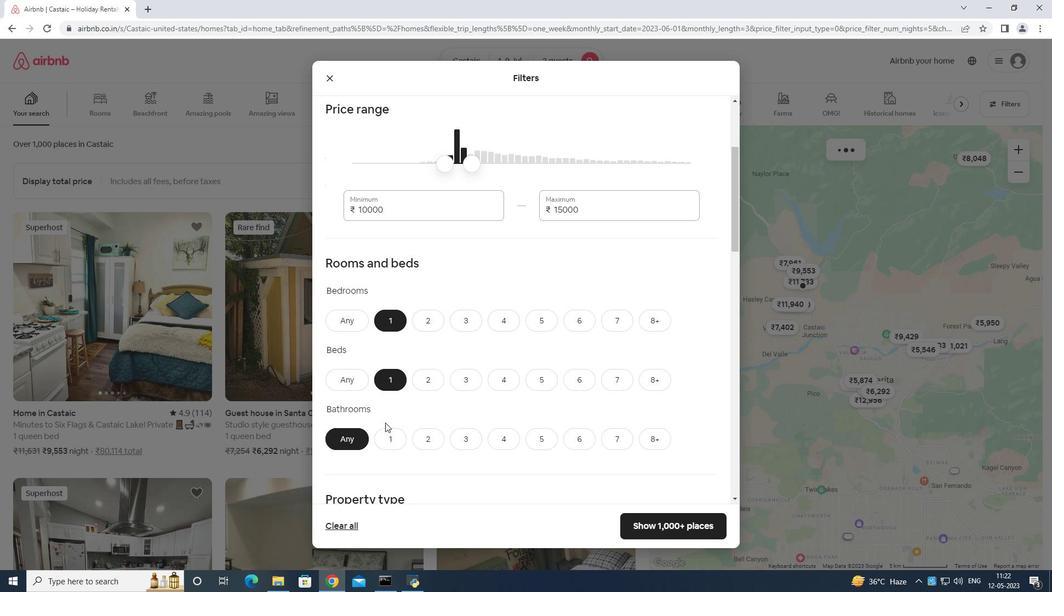 
Action: Mouse pressed left at (386, 430)
Screenshot: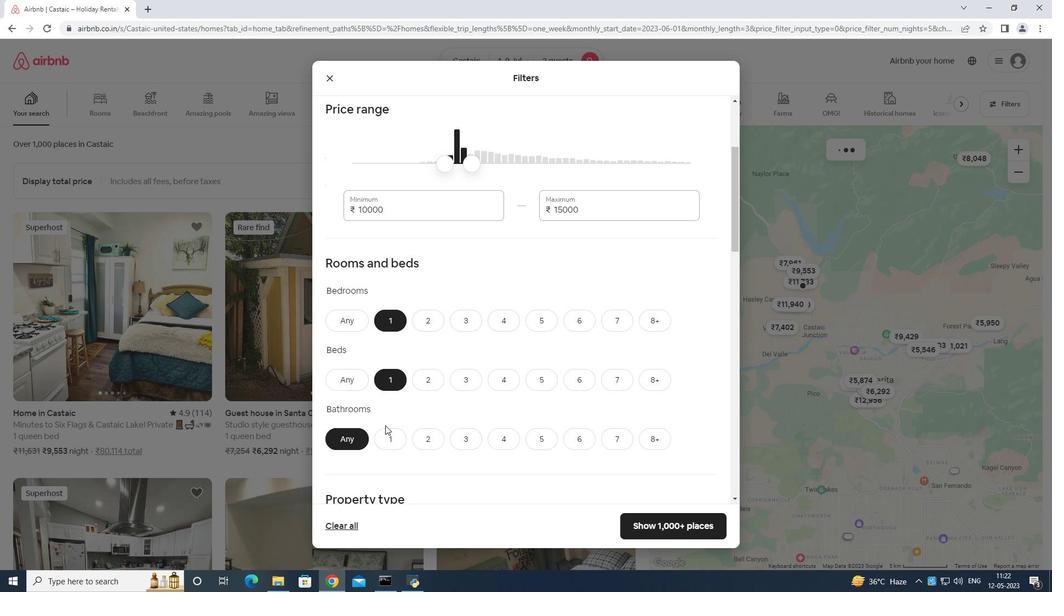 
Action: Mouse moved to (387, 430)
Screenshot: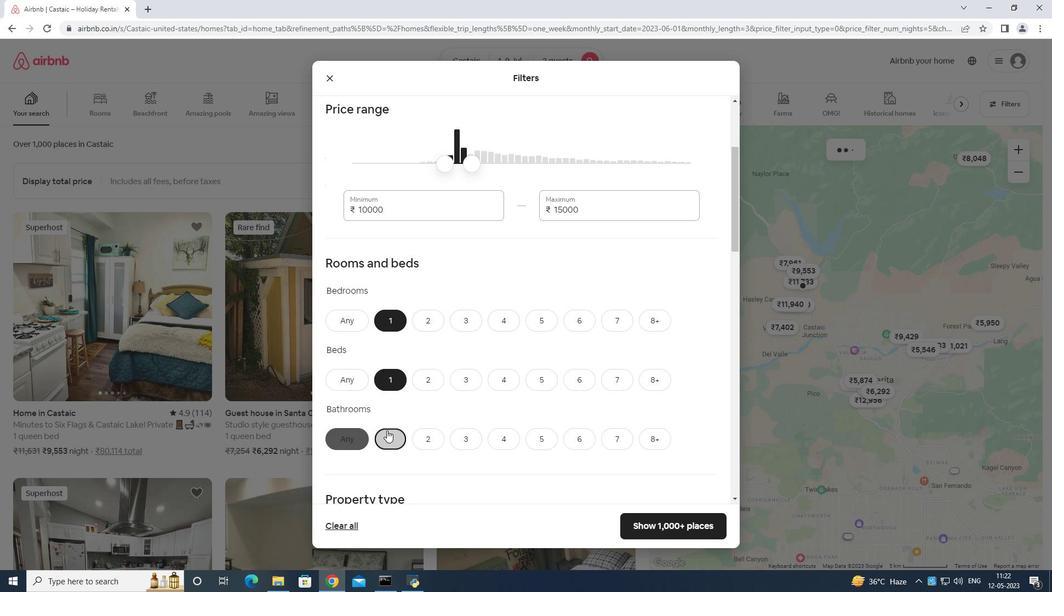 
Action: Mouse scrolled (387, 429) with delta (0, 0)
Screenshot: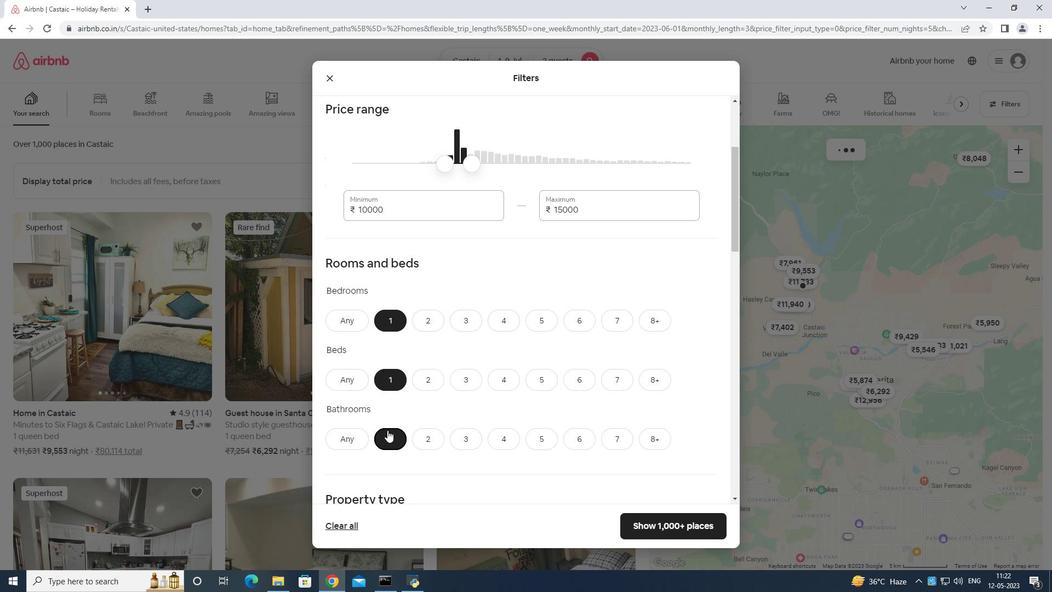
Action: Mouse moved to (389, 430)
Screenshot: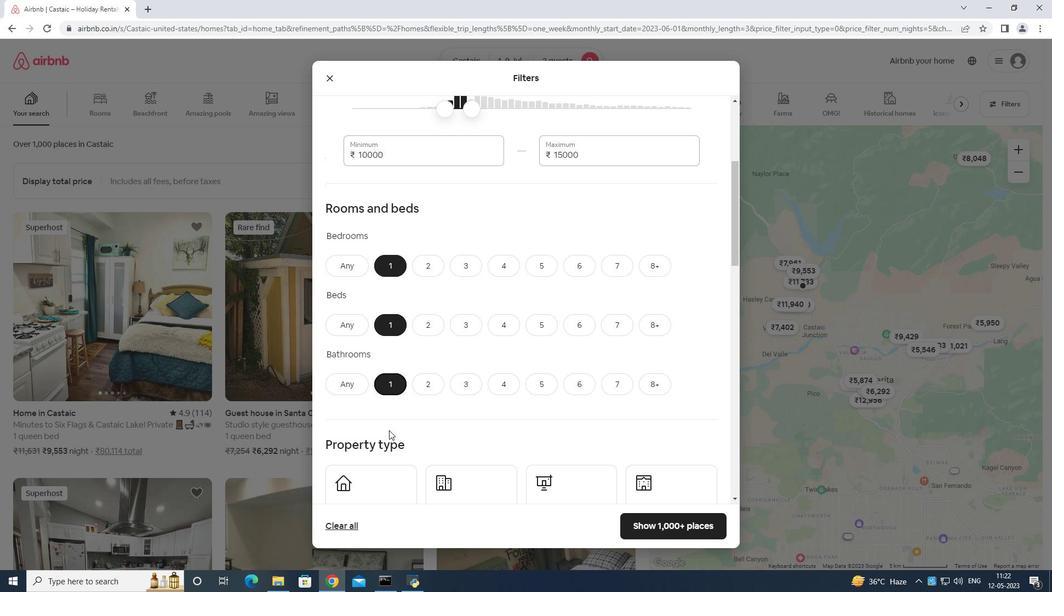 
Action: Mouse scrolled (389, 429) with delta (0, 0)
Screenshot: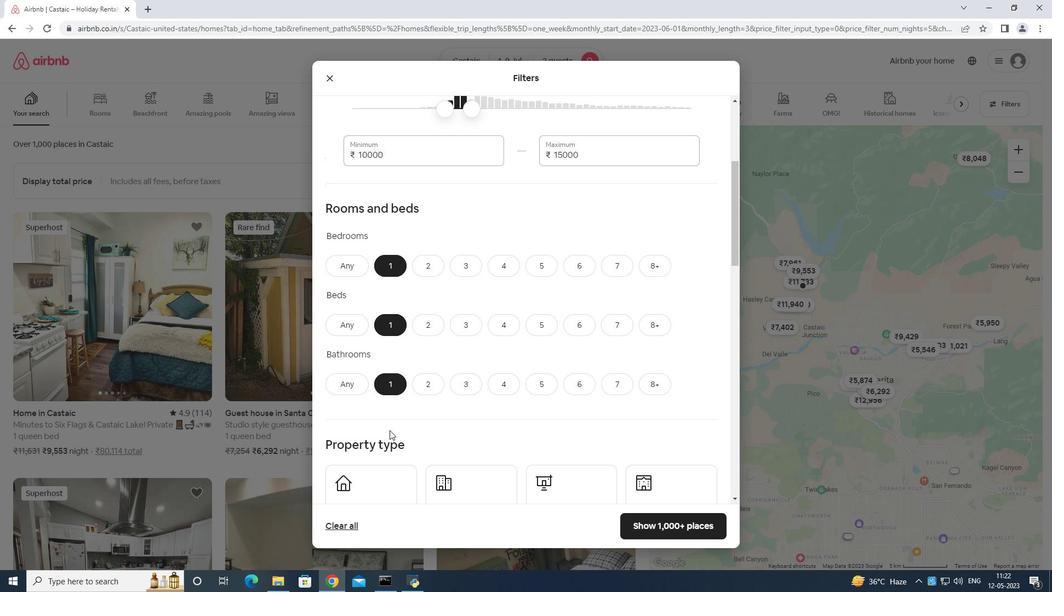
Action: Mouse scrolled (389, 429) with delta (0, 0)
Screenshot: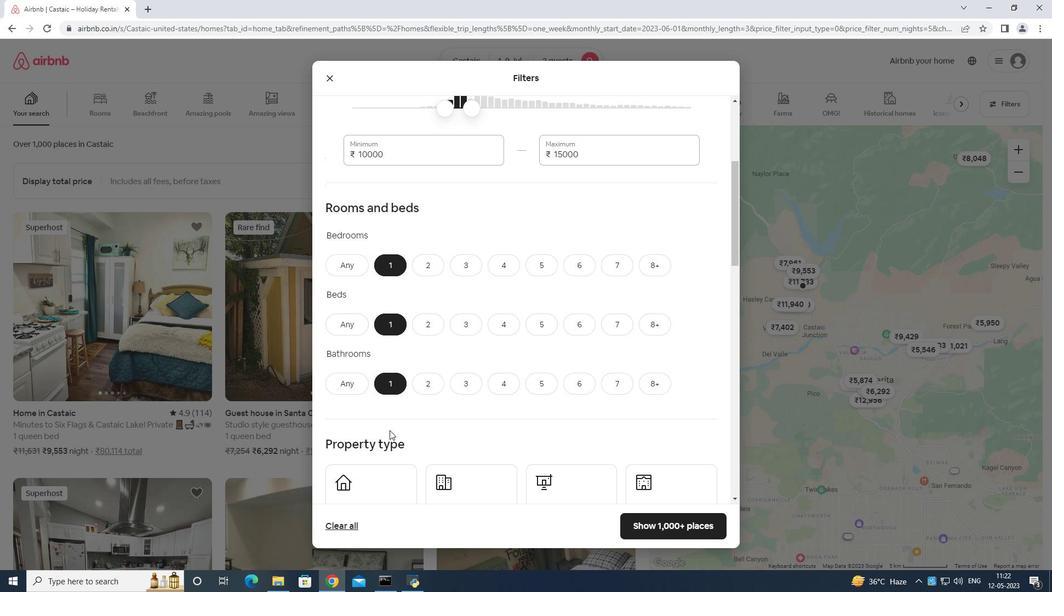 
Action: Mouse scrolled (389, 429) with delta (0, 0)
Screenshot: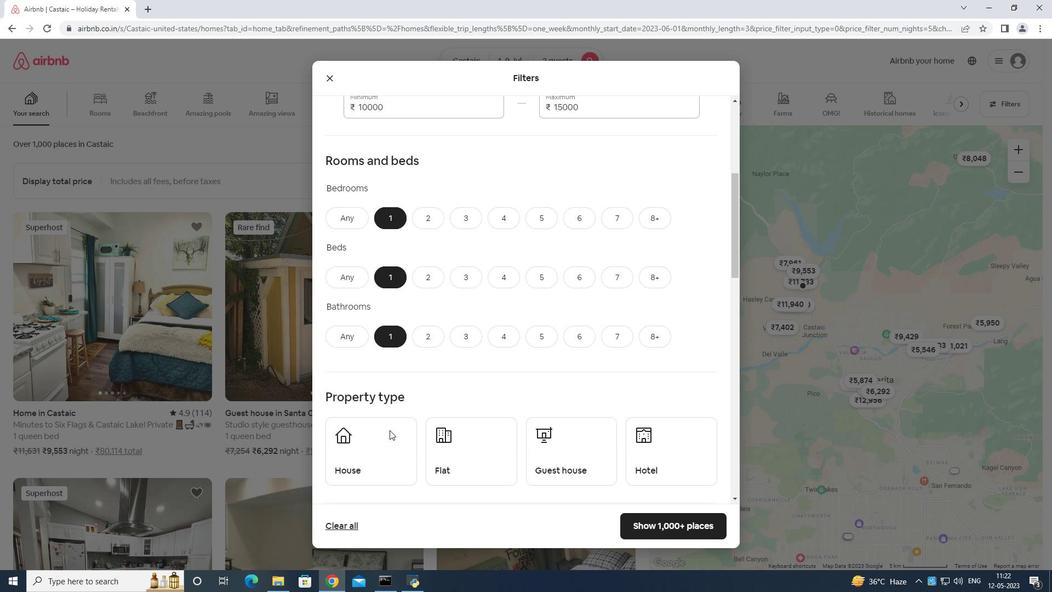 
Action: Mouse moved to (359, 353)
Screenshot: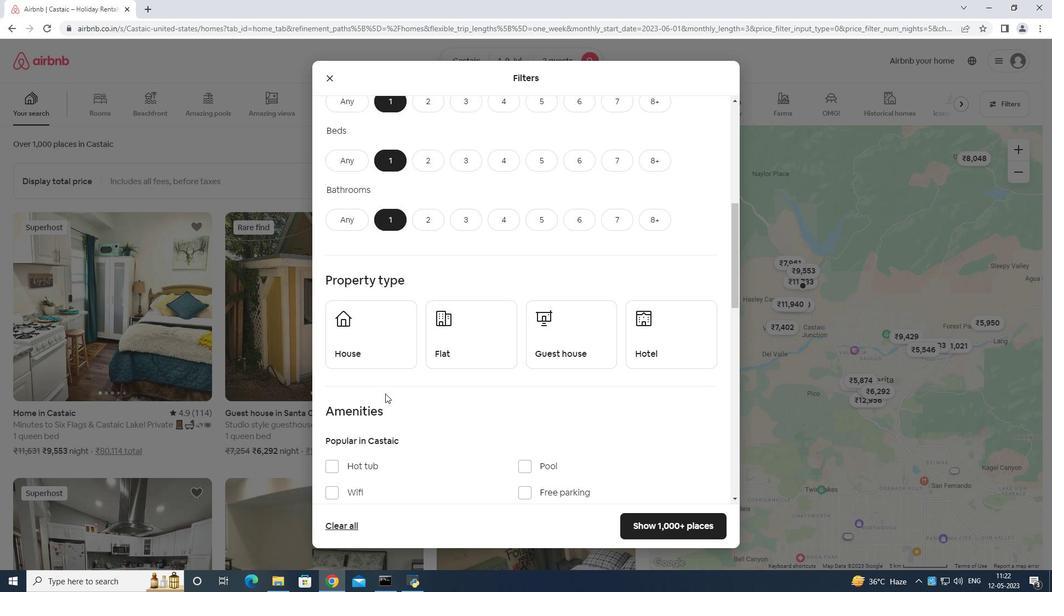 
Action: Mouse pressed left at (359, 353)
Screenshot: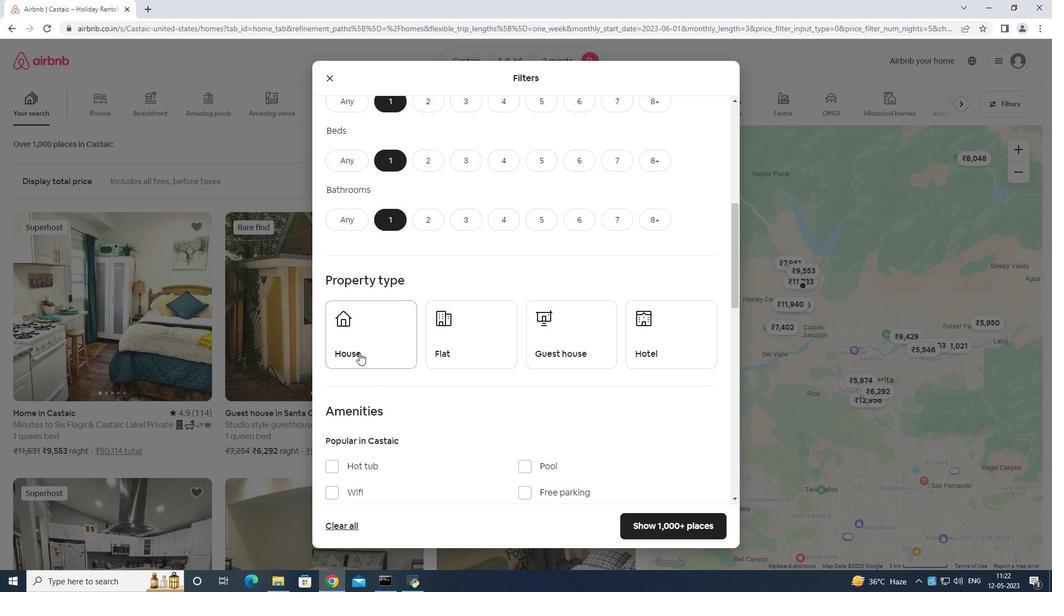 
Action: Mouse moved to (453, 330)
Screenshot: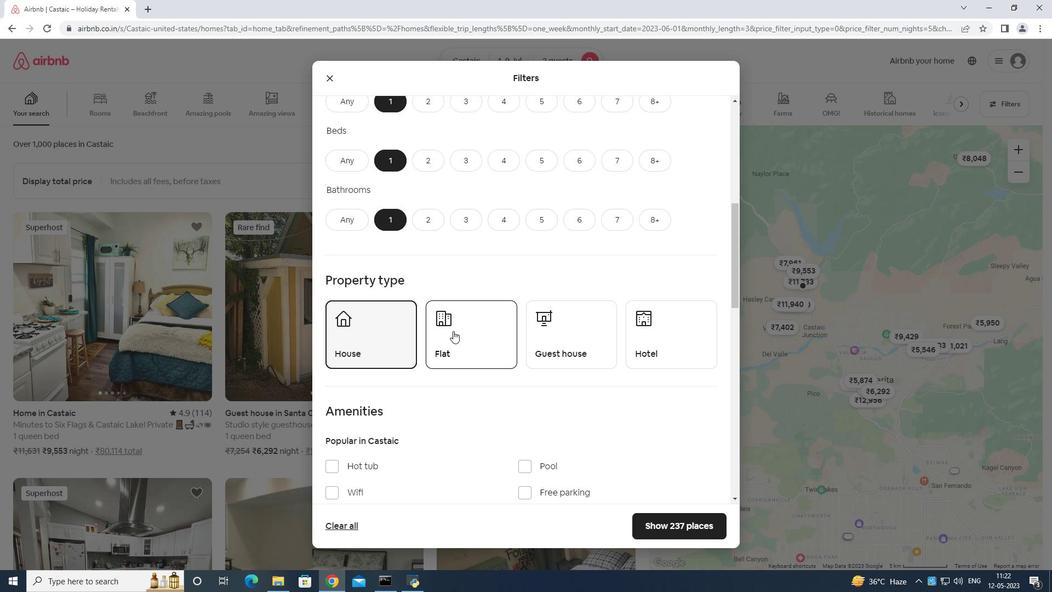 
Action: Mouse pressed left at (453, 330)
Screenshot: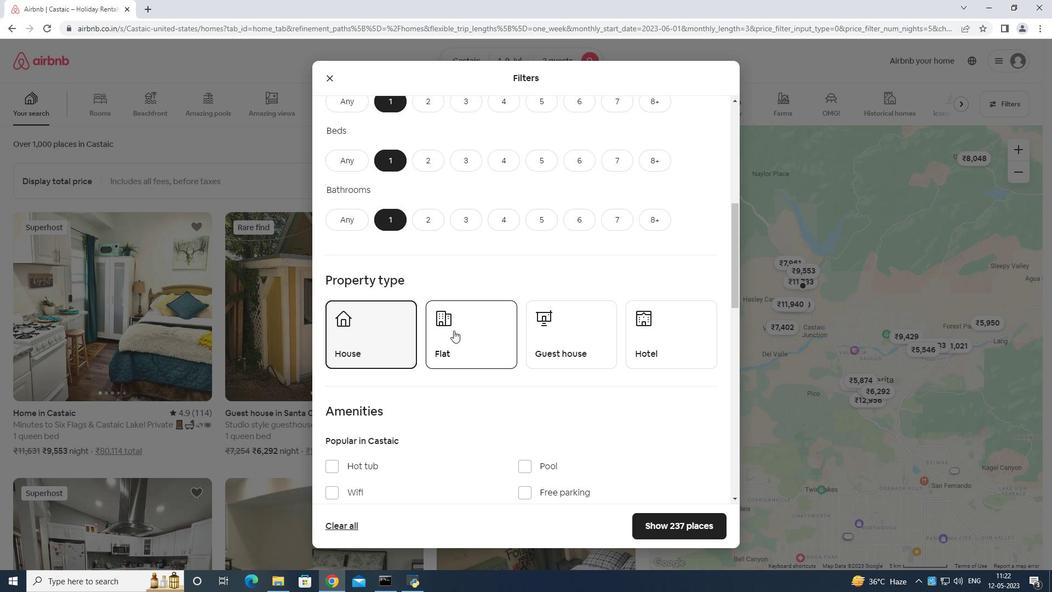 
Action: Mouse moved to (551, 332)
Screenshot: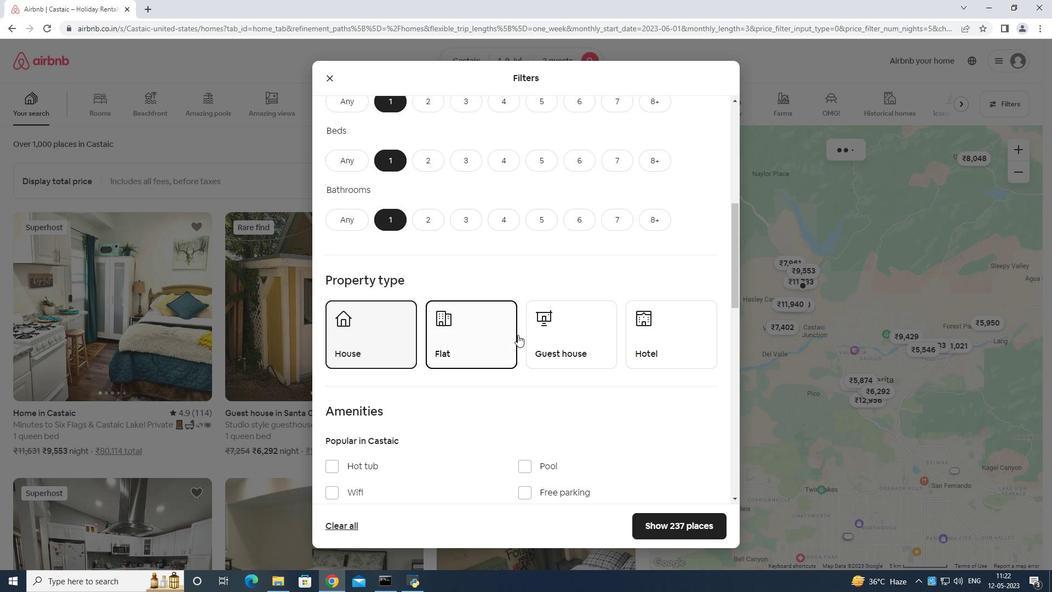 
Action: Mouse pressed left at (551, 332)
Screenshot: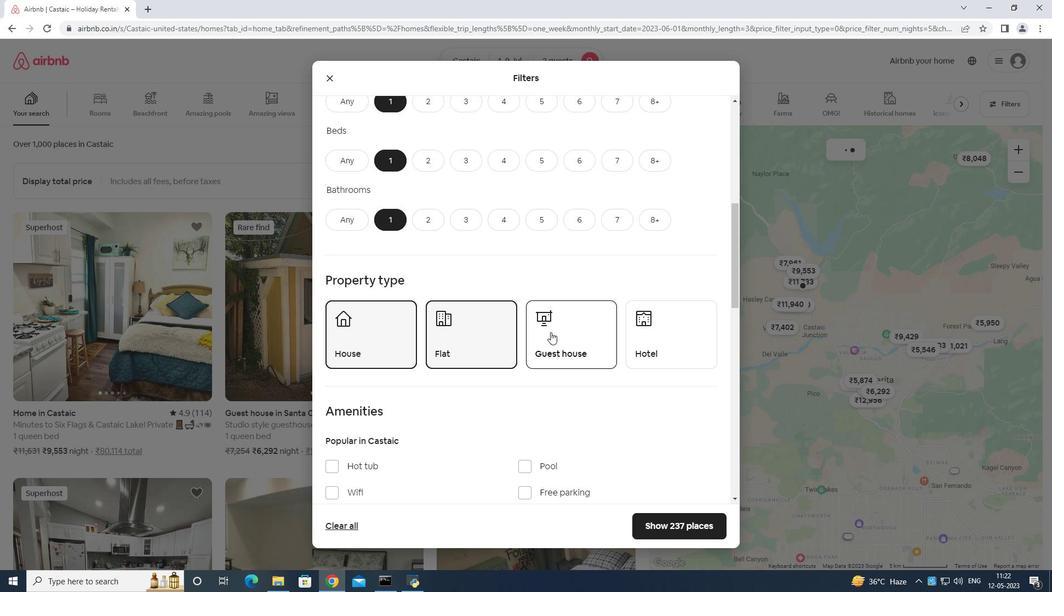 
Action: Mouse moved to (553, 330)
Screenshot: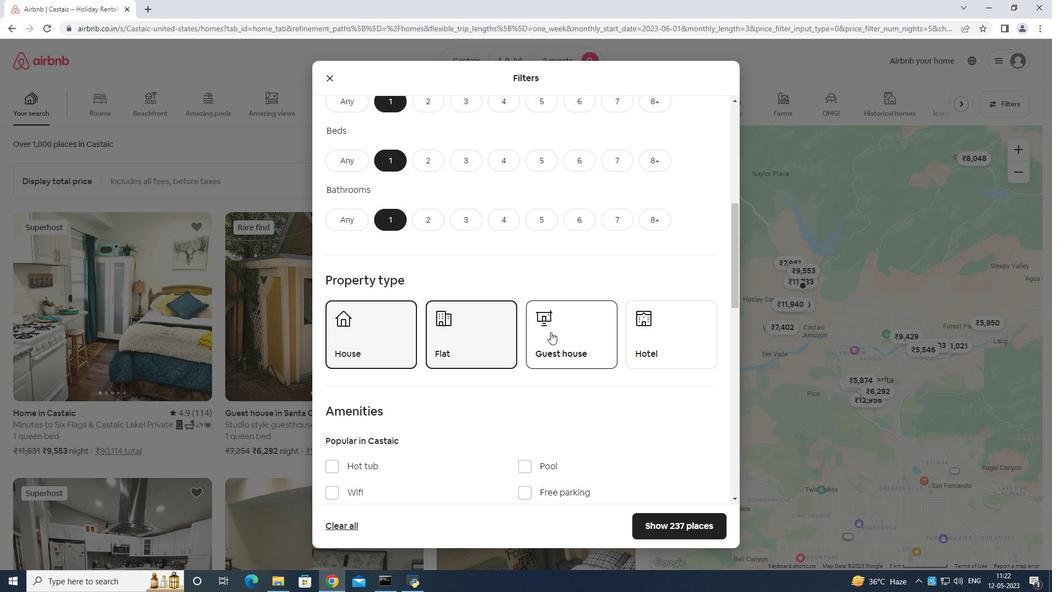 
Action: Mouse scrolled (553, 329) with delta (0, 0)
Screenshot: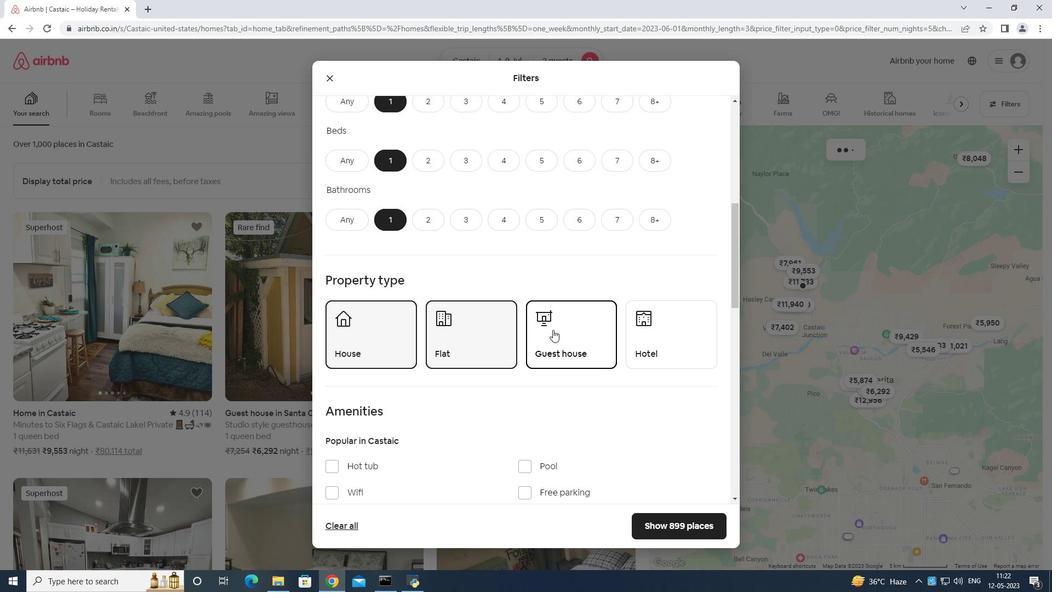 
Action: Mouse scrolled (553, 329) with delta (0, 0)
Screenshot: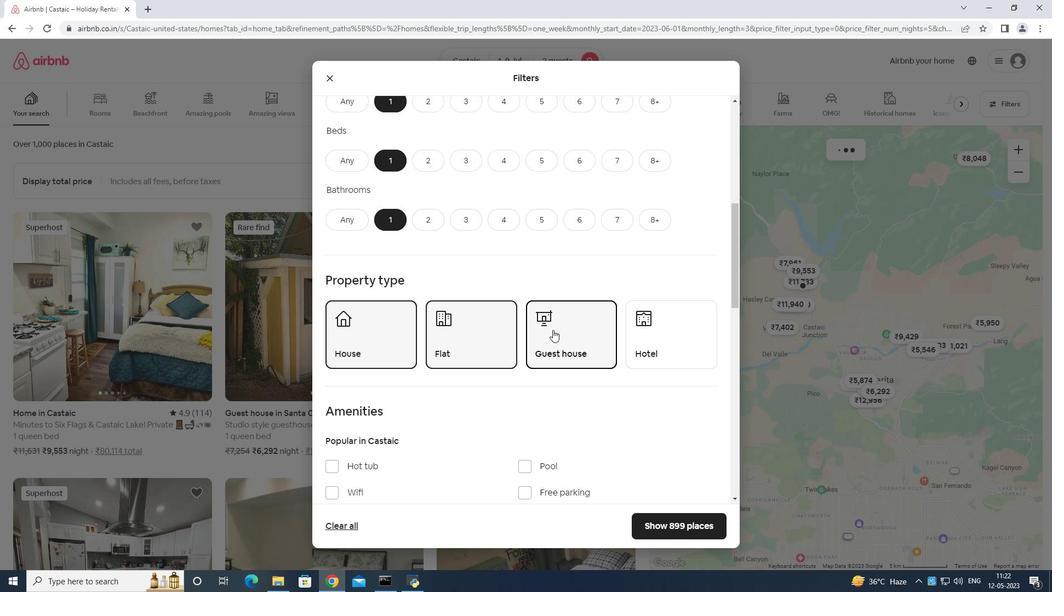 
Action: Mouse scrolled (553, 329) with delta (0, 0)
Screenshot: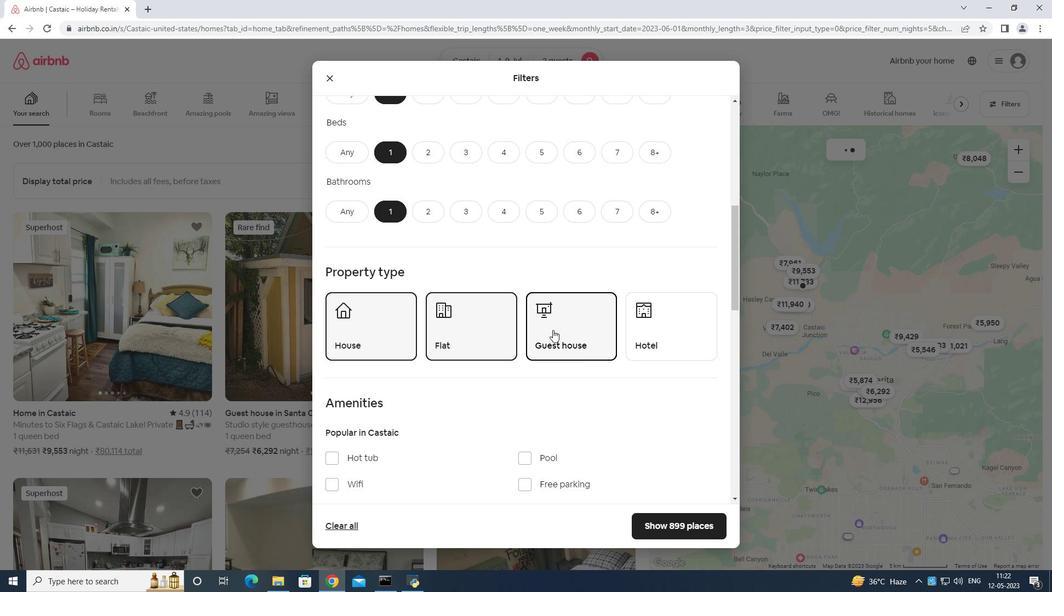 
Action: Mouse moved to (527, 353)
Screenshot: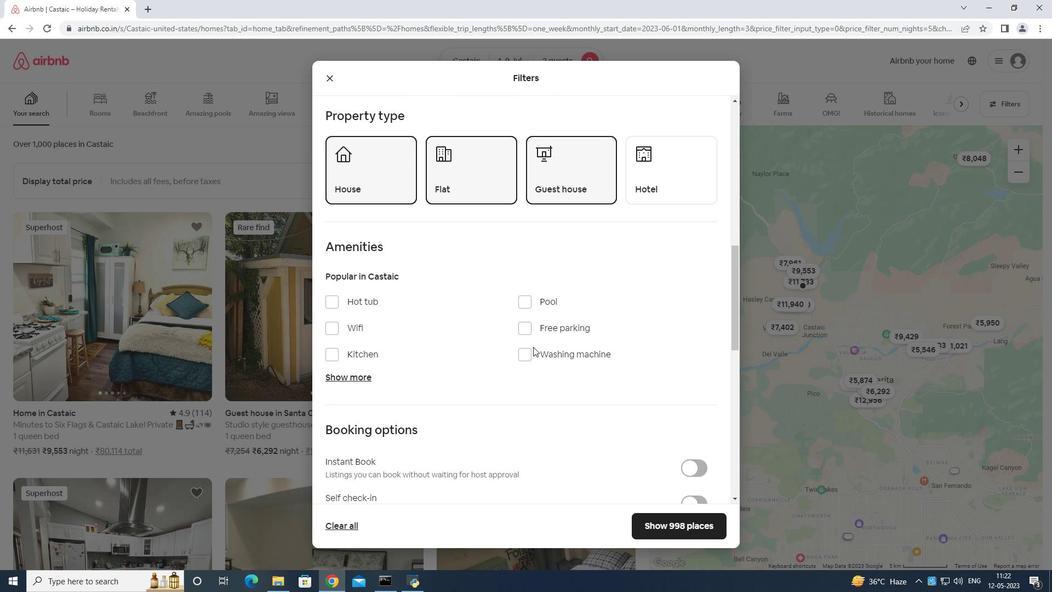 
Action: Mouse pressed left at (527, 353)
Screenshot: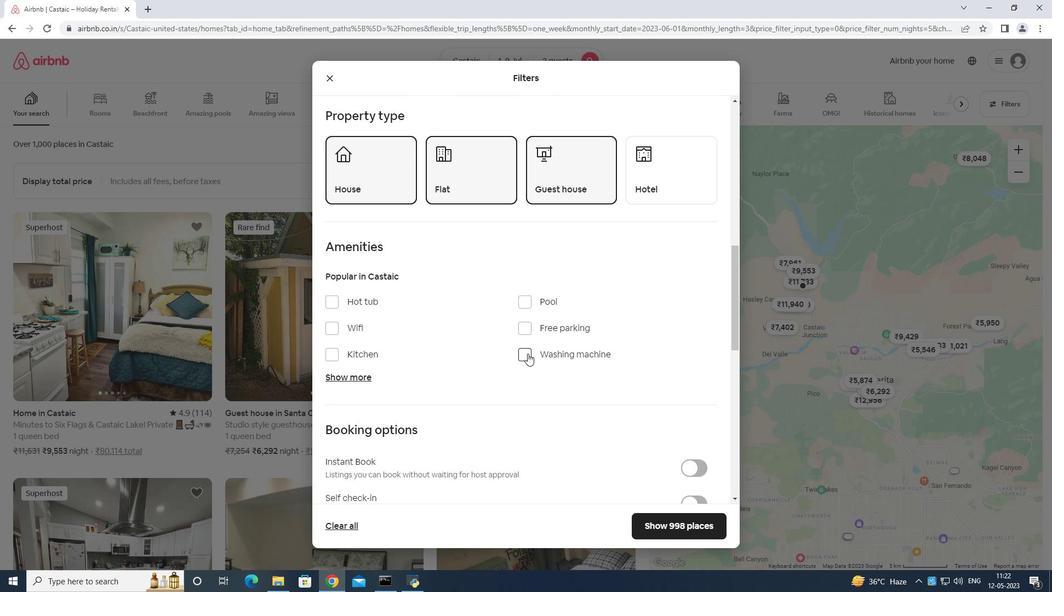 
Action: Mouse moved to (554, 344)
Screenshot: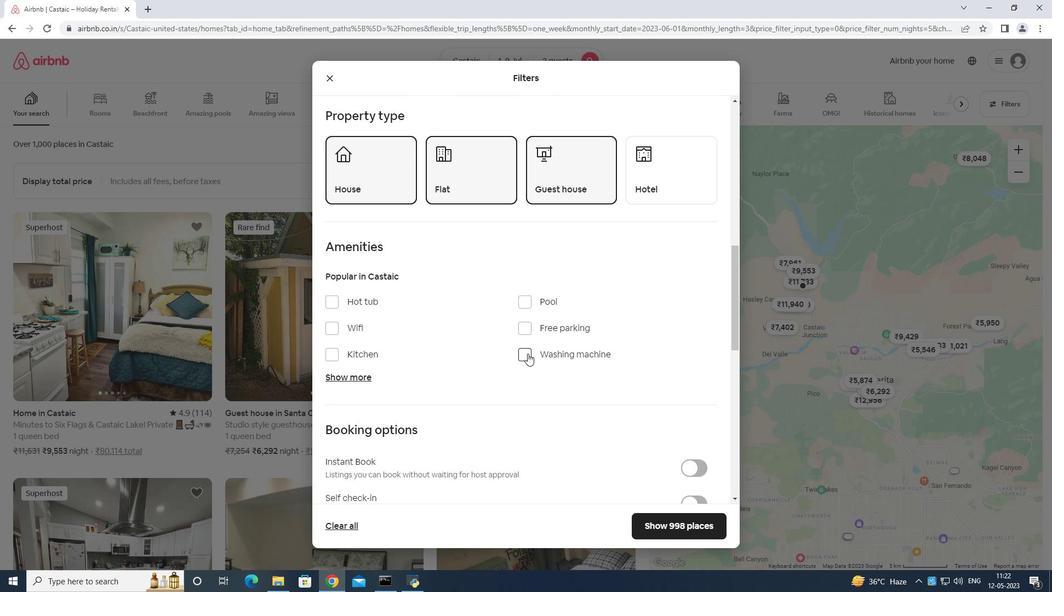 
Action: Mouse scrolled (554, 344) with delta (0, 0)
Screenshot: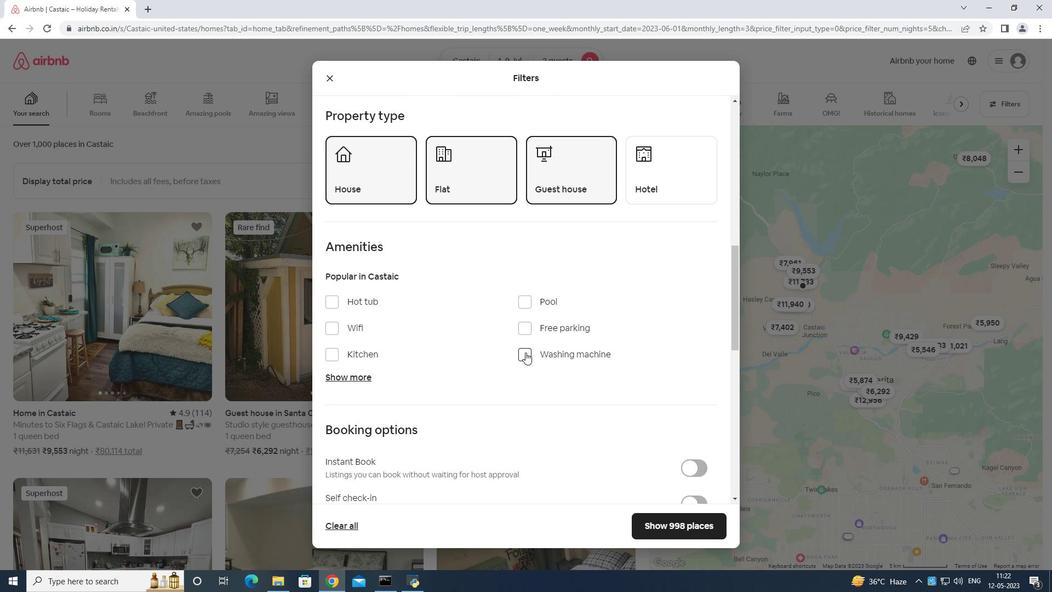 
Action: Mouse scrolled (554, 344) with delta (0, 0)
Screenshot: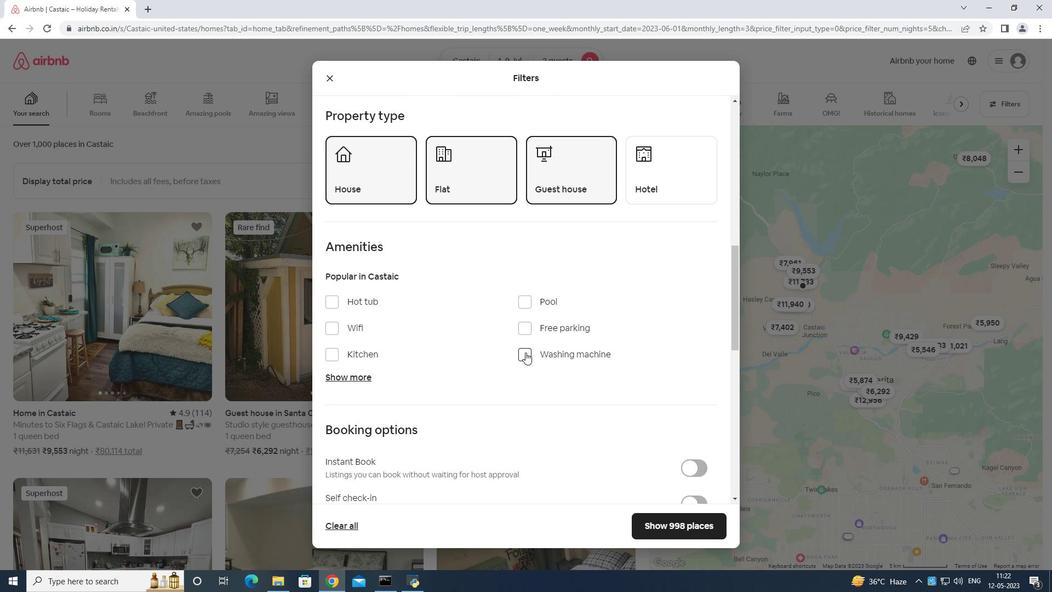 
Action: Mouse moved to (555, 343)
Screenshot: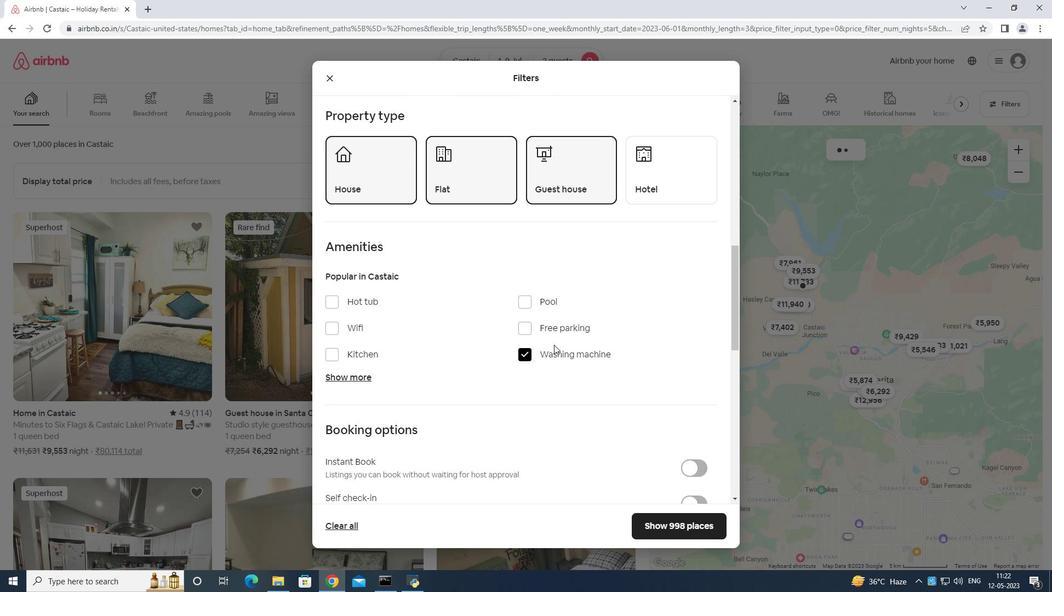
Action: Mouse scrolled (555, 343) with delta (0, 0)
Screenshot: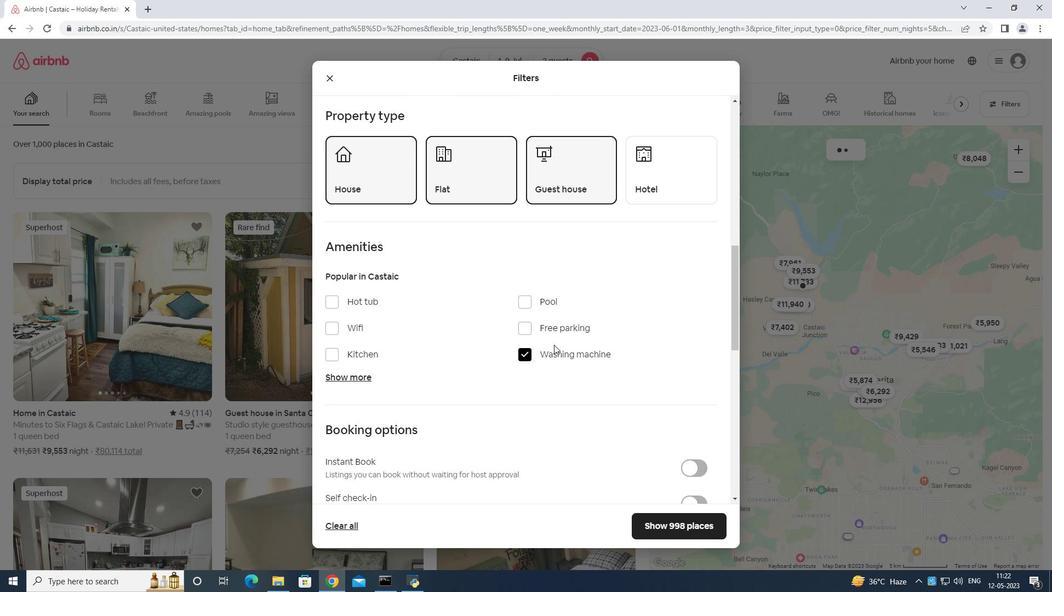 
Action: Mouse moved to (558, 343)
Screenshot: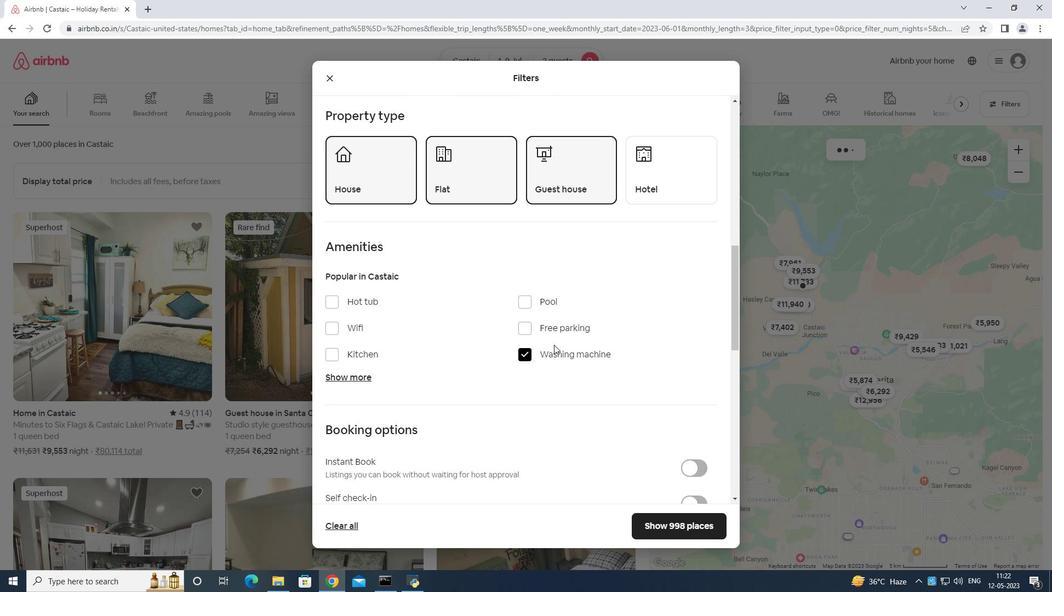 
Action: Mouse scrolled (558, 342) with delta (0, 0)
Screenshot: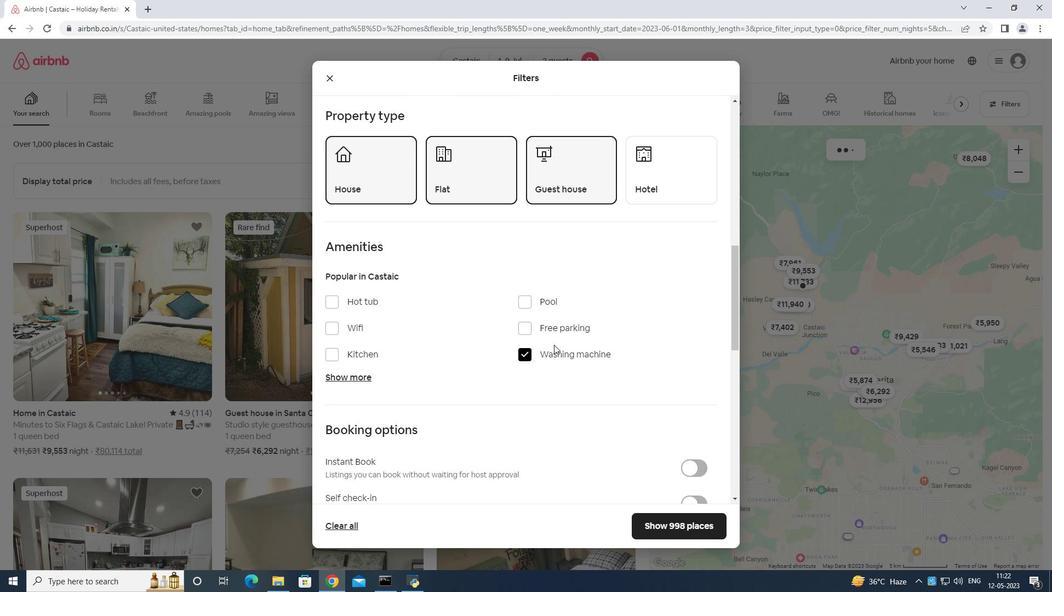 
Action: Mouse moved to (690, 284)
Screenshot: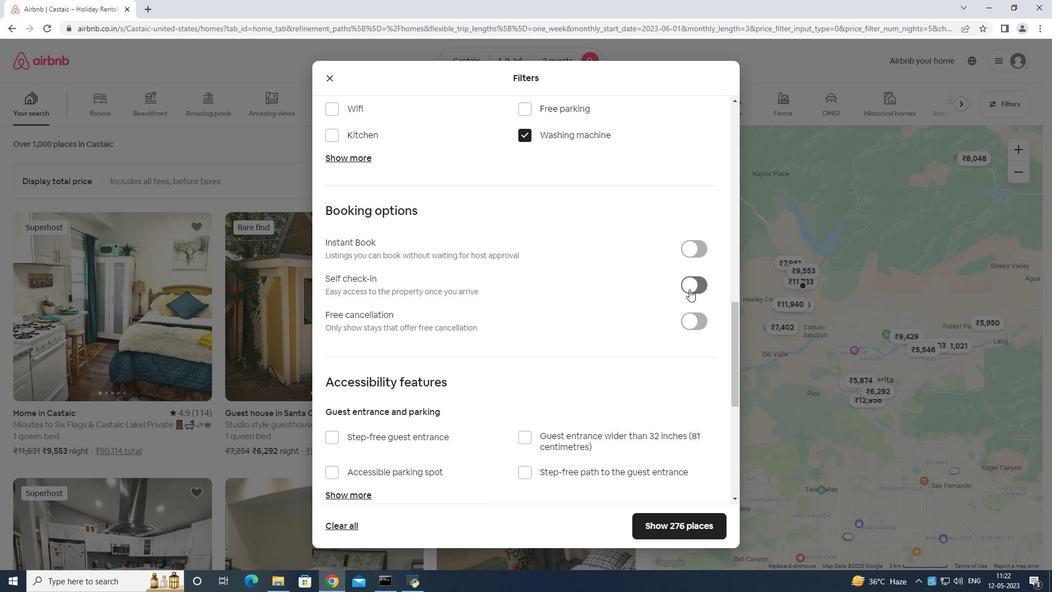 
Action: Mouse pressed left at (690, 284)
Screenshot: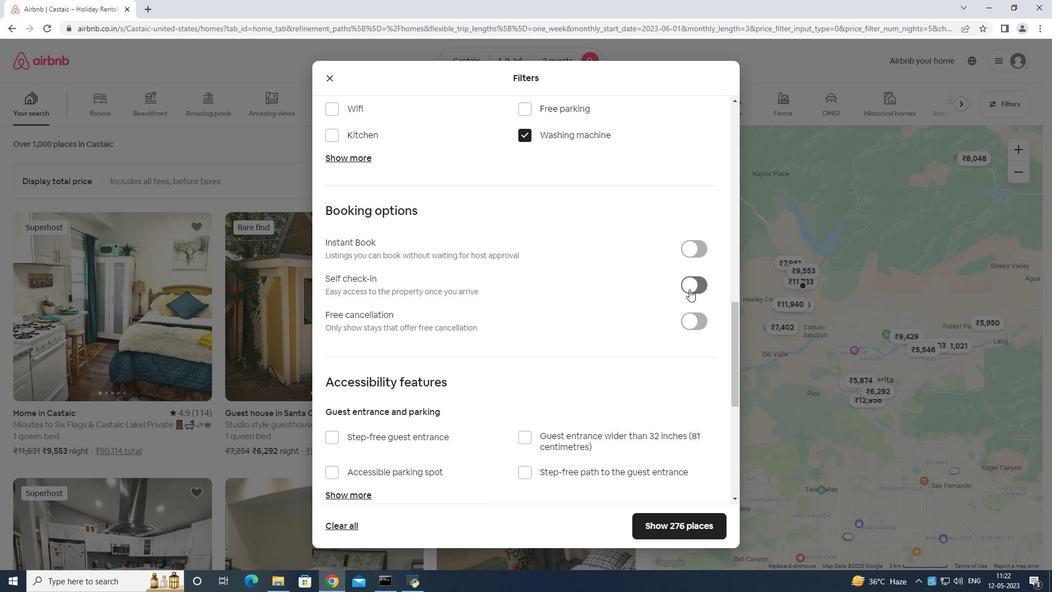 
Action: Mouse moved to (701, 279)
Screenshot: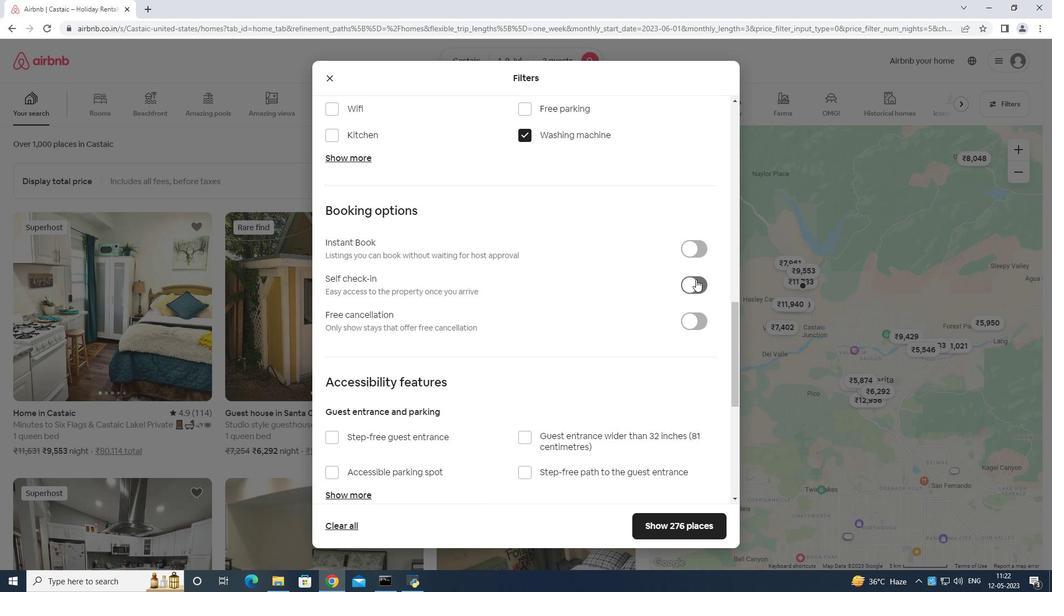 
Action: Mouse scrolled (701, 278) with delta (0, 0)
Screenshot: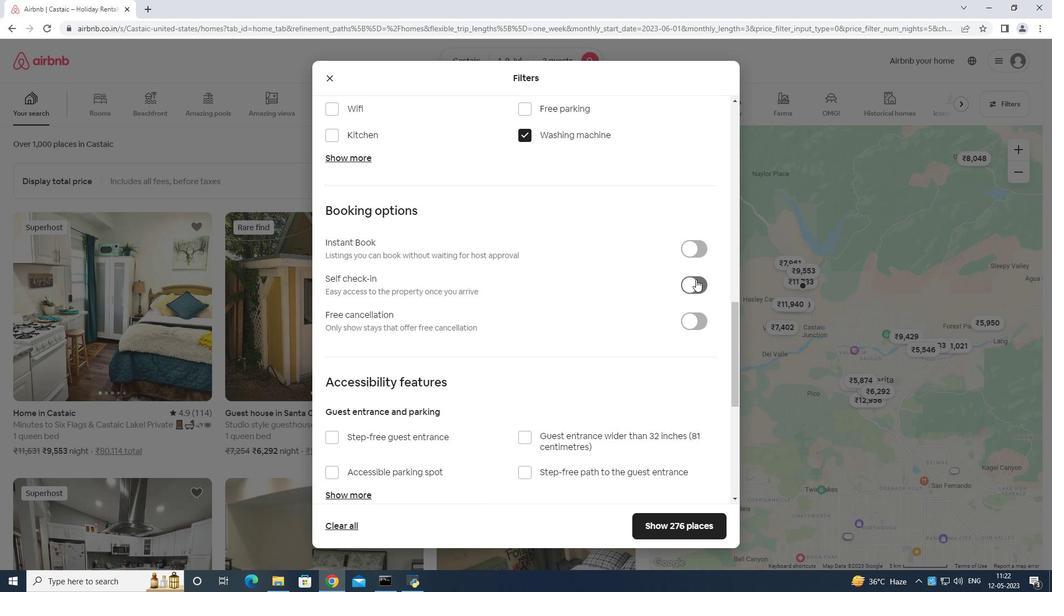 
Action: Mouse moved to (701, 281)
Screenshot: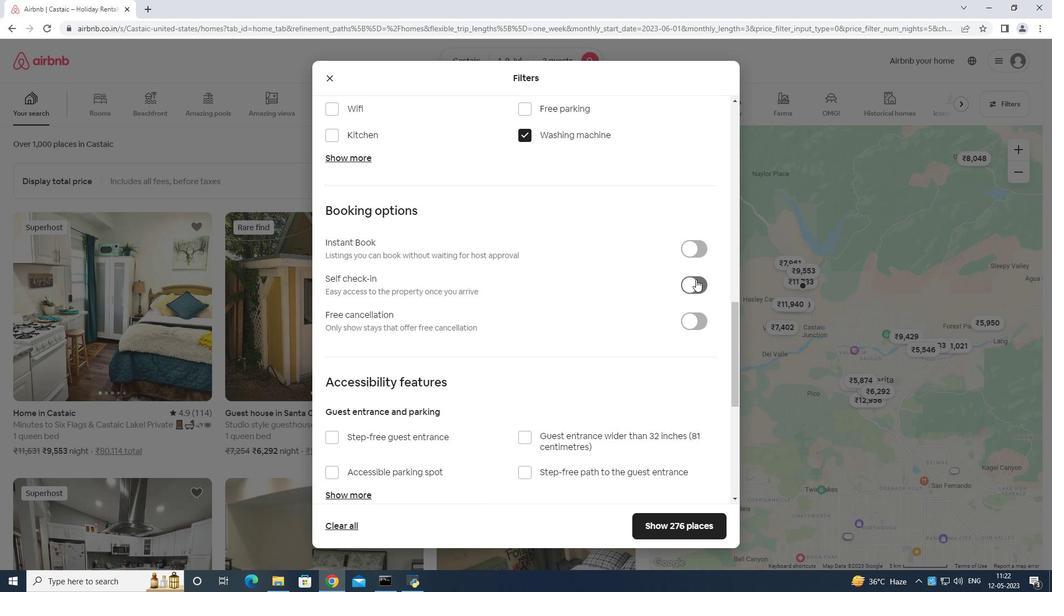 
Action: Mouse scrolled (701, 280) with delta (0, 0)
Screenshot: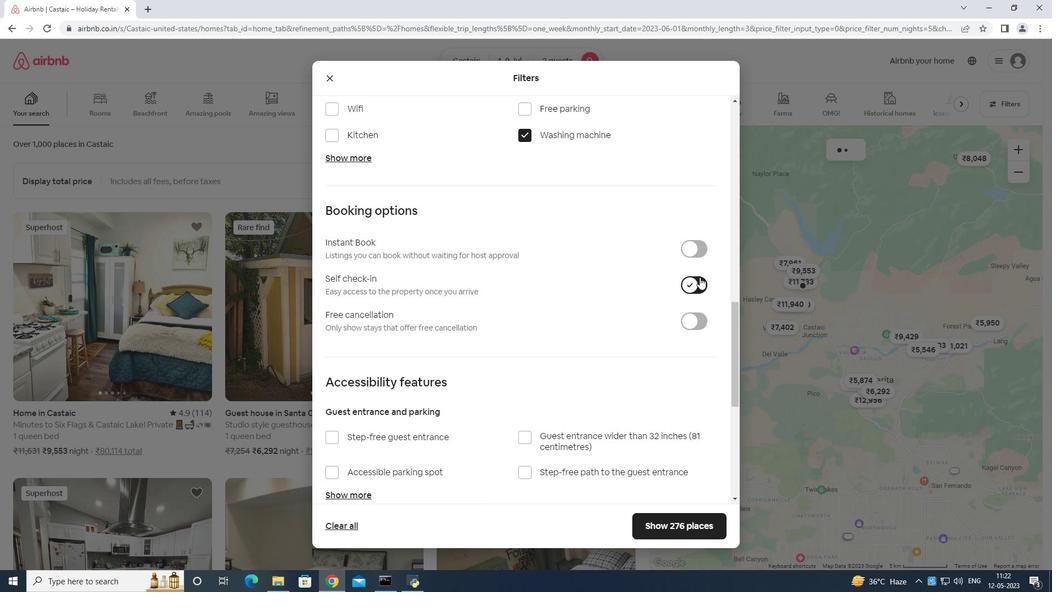 
Action: Mouse moved to (701, 281)
Screenshot: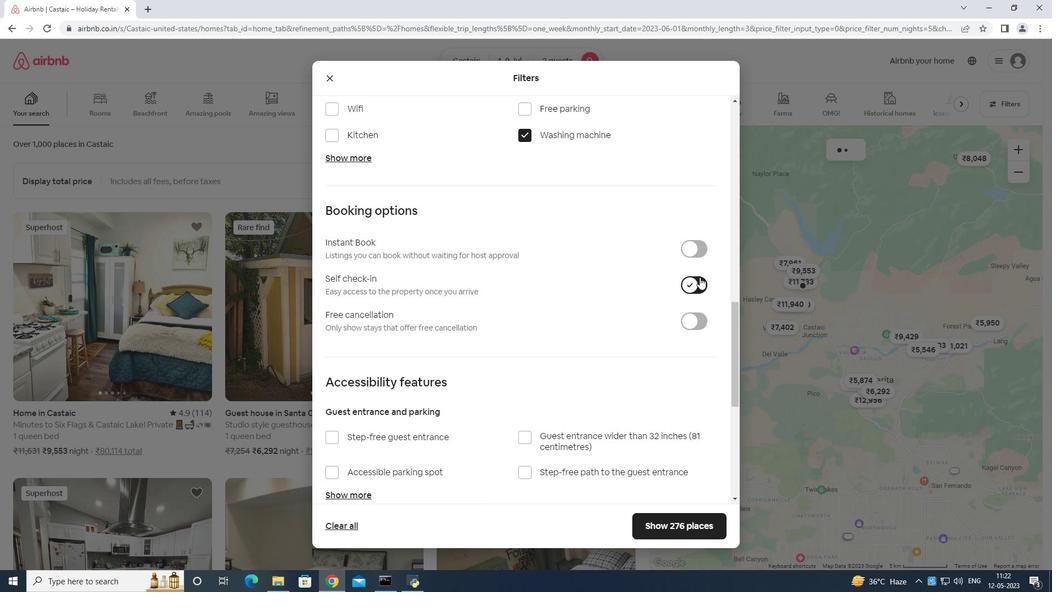 
Action: Mouse scrolled (701, 280) with delta (0, 0)
Screenshot: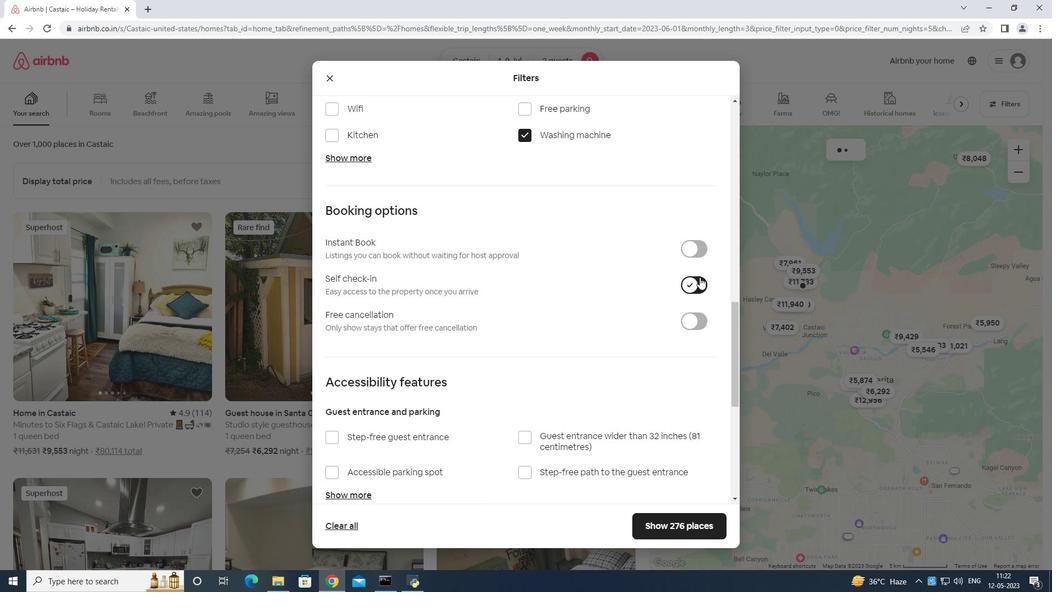 
Action: Mouse moved to (701, 281)
Screenshot: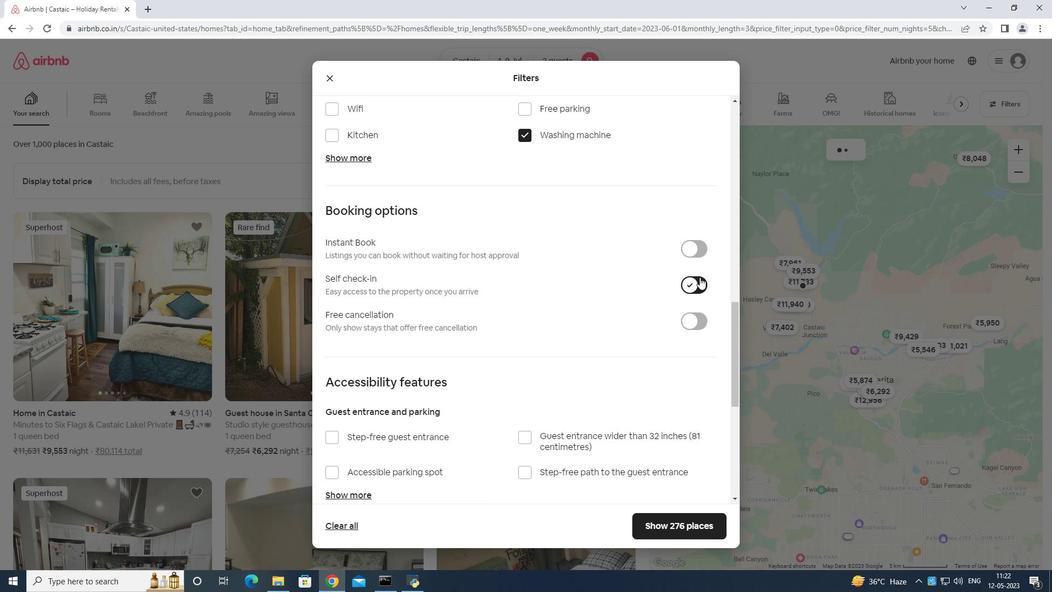 
Action: Mouse scrolled (701, 281) with delta (0, 0)
Screenshot: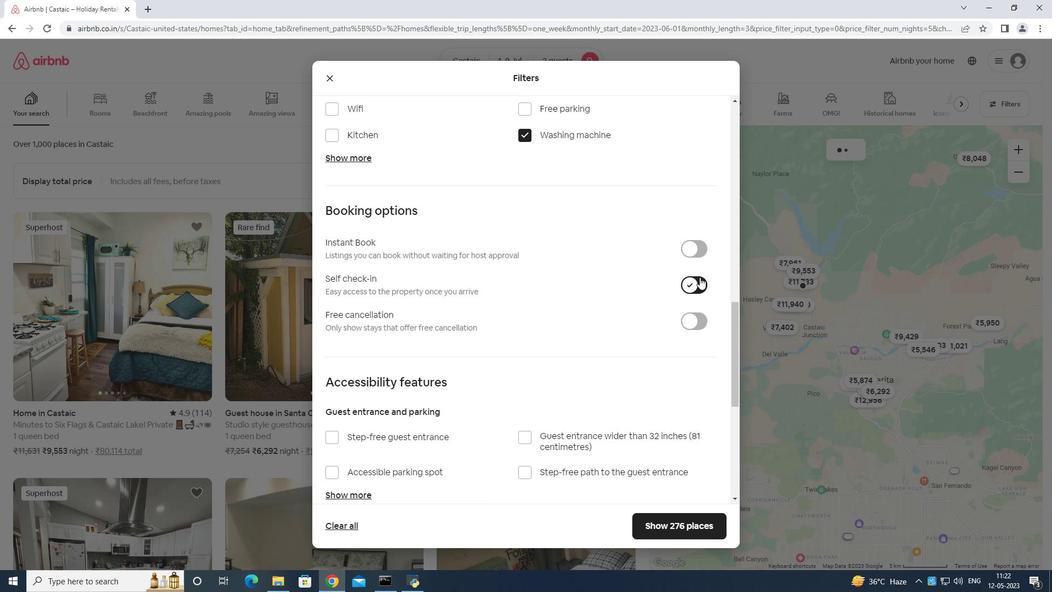 
Action: Mouse scrolled (701, 281) with delta (0, 0)
Screenshot: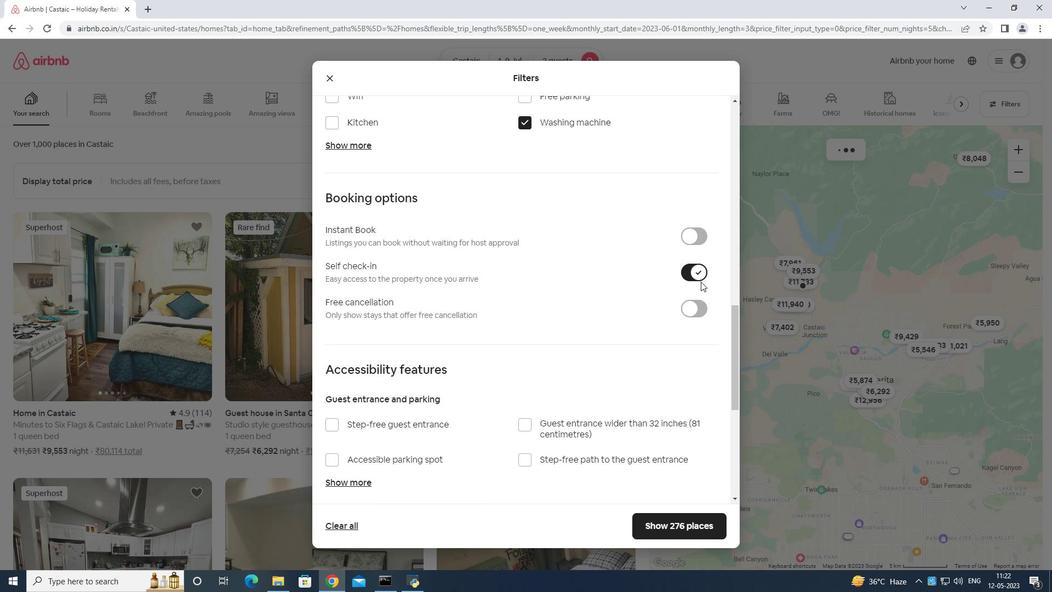 
Action: Mouse scrolled (701, 281) with delta (0, 0)
Screenshot: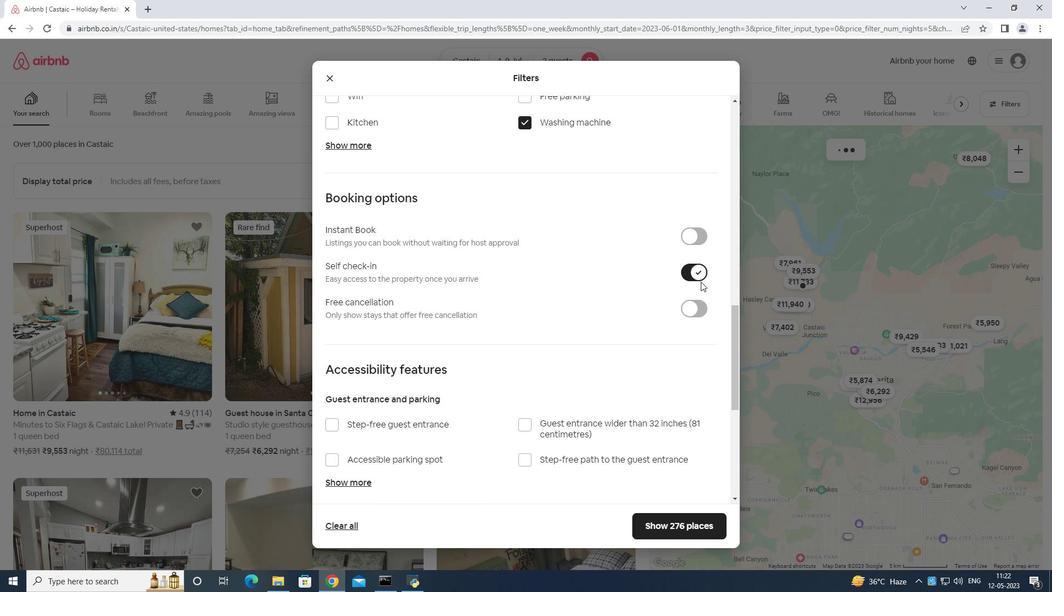 
Action: Mouse scrolled (701, 281) with delta (0, 0)
Screenshot: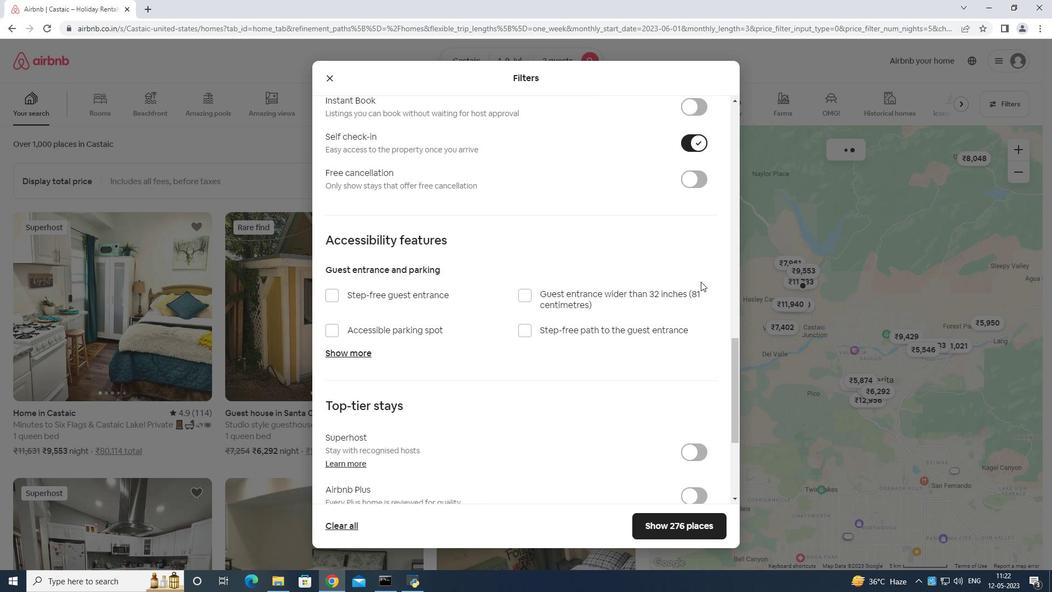 
Action: Mouse moved to (701, 282)
Screenshot: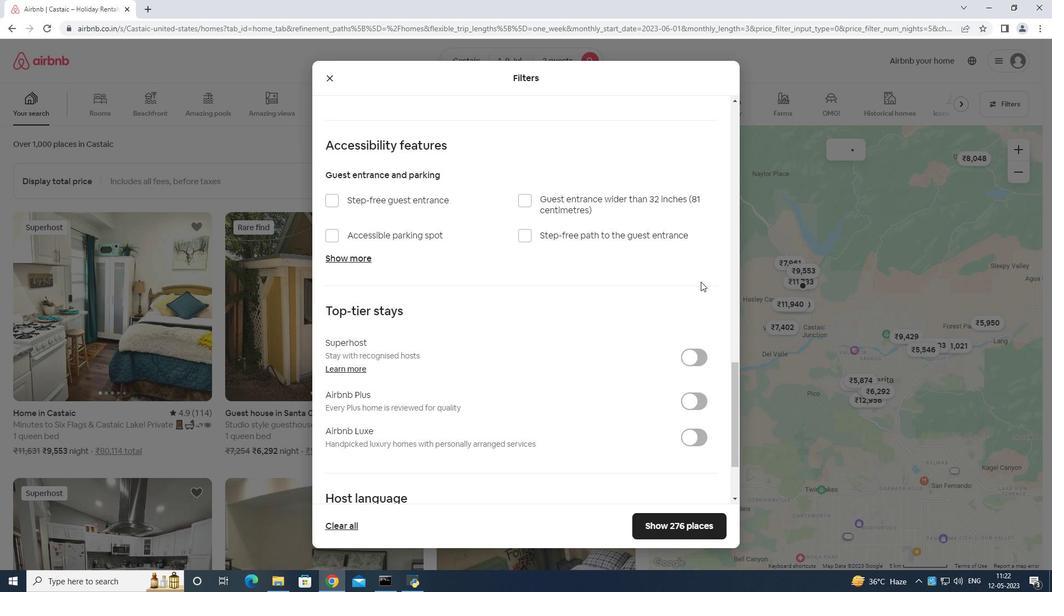 
Action: Mouse scrolled (701, 281) with delta (0, 0)
Screenshot: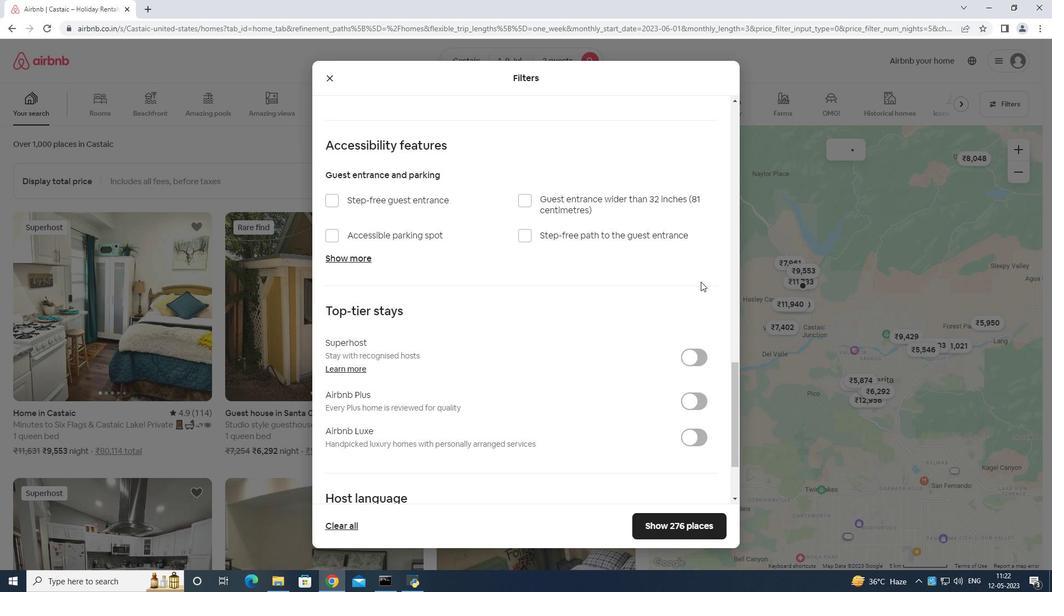 
Action: Mouse moved to (701, 283)
Screenshot: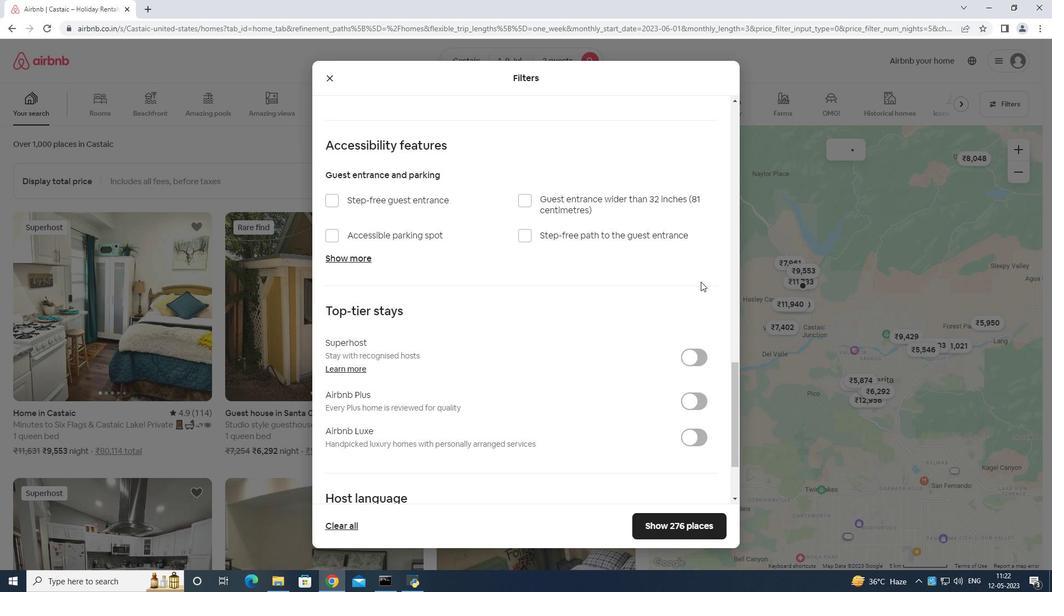 
Action: Mouse scrolled (701, 282) with delta (0, 0)
Screenshot: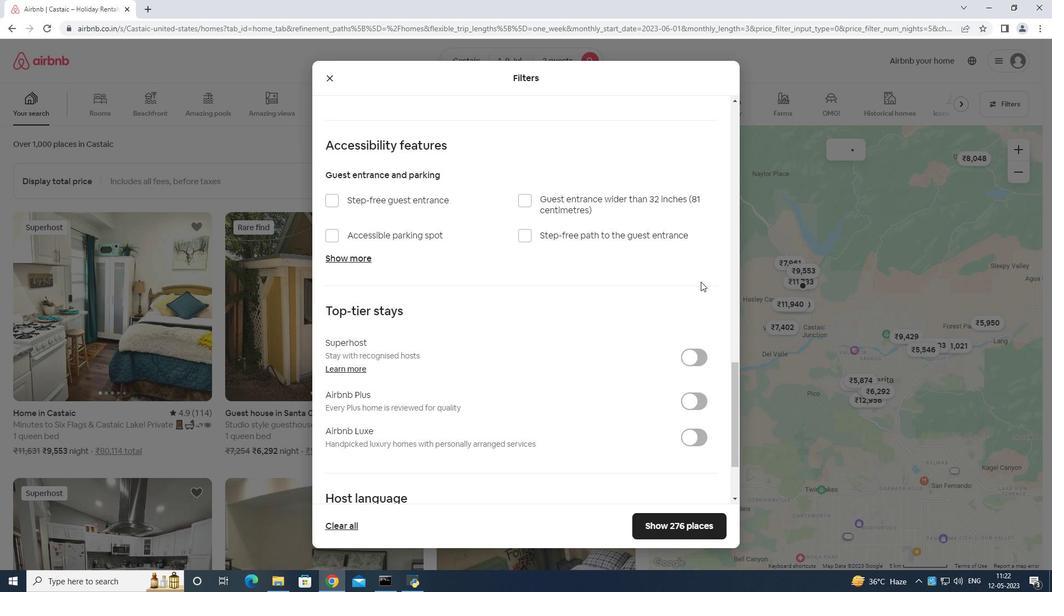 
Action: Mouse moved to (700, 283)
Screenshot: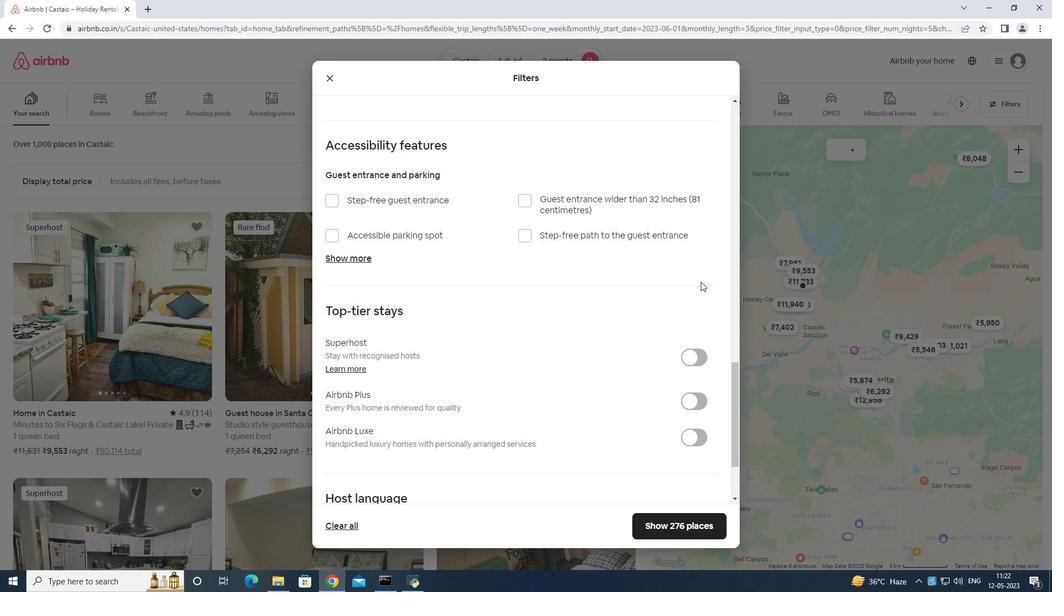
Action: Mouse scrolled (700, 282) with delta (0, 0)
Screenshot: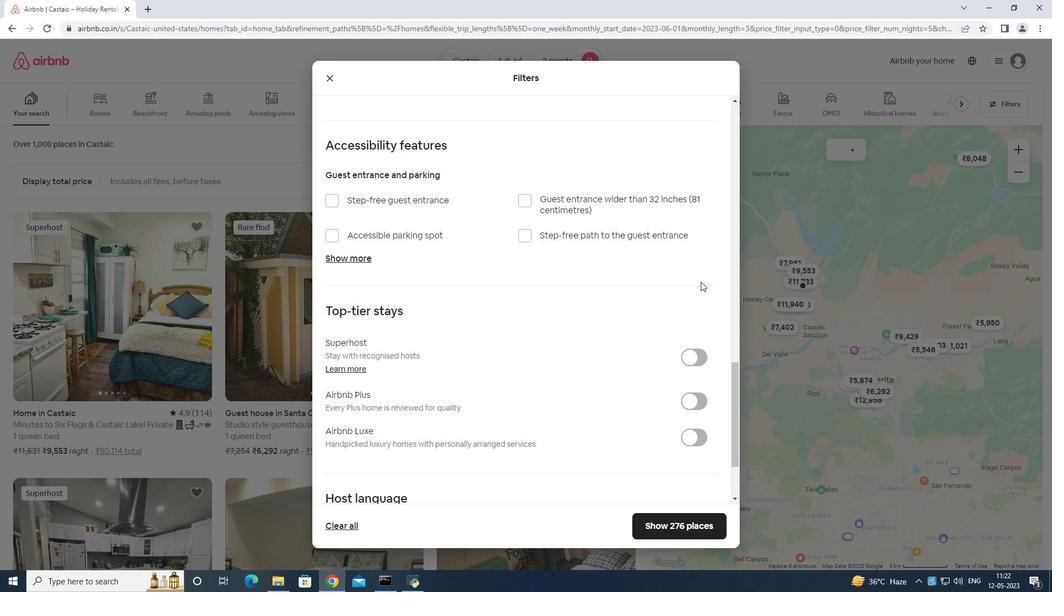 
Action: Mouse moved to (338, 430)
Screenshot: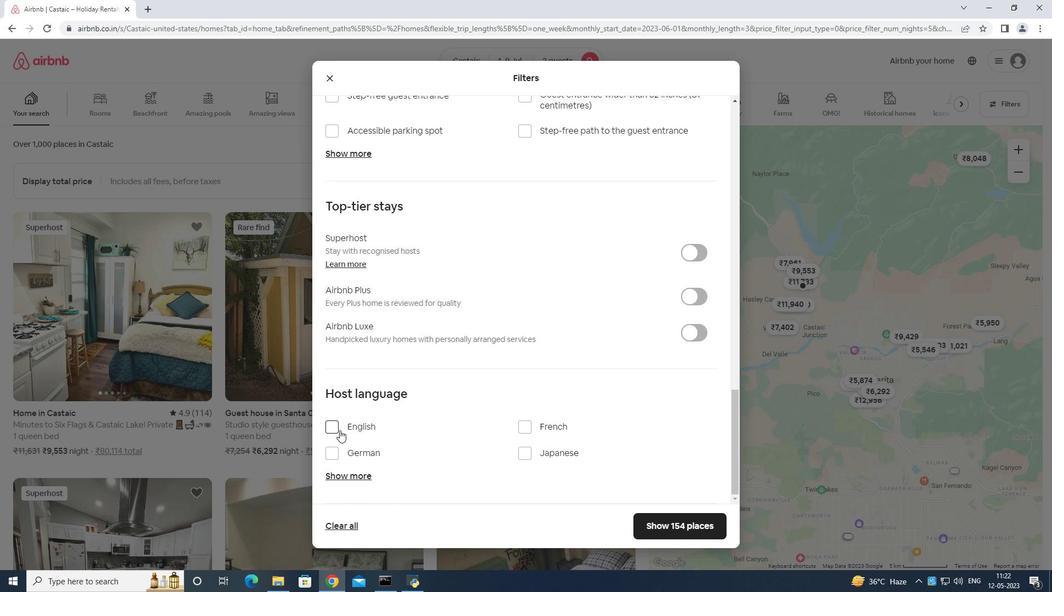 
Action: Mouse pressed left at (338, 430)
Screenshot: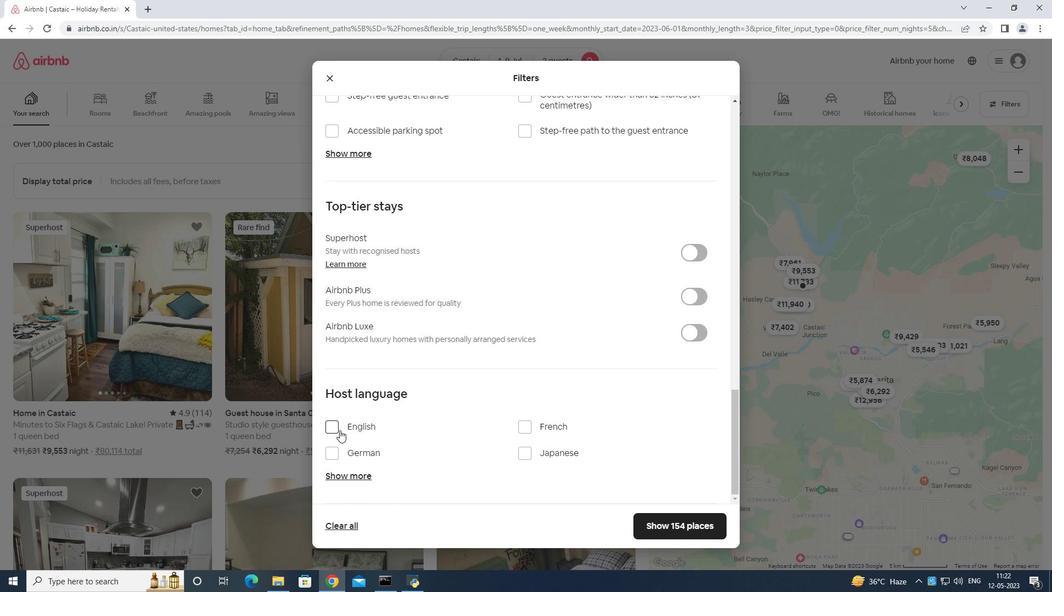 
Action: Mouse moved to (662, 527)
Screenshot: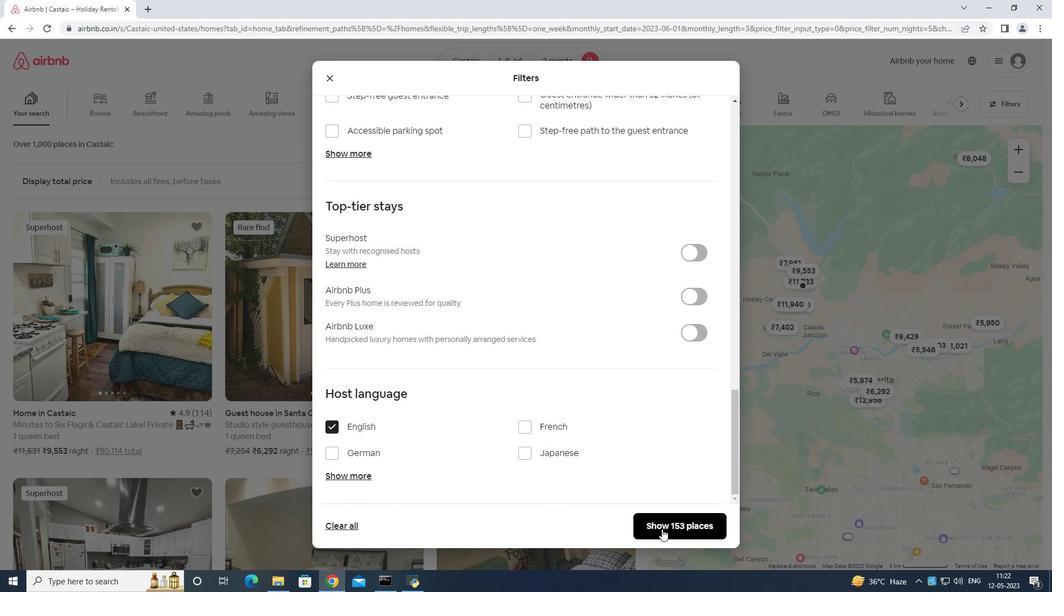 
Action: Mouse pressed left at (662, 527)
Screenshot: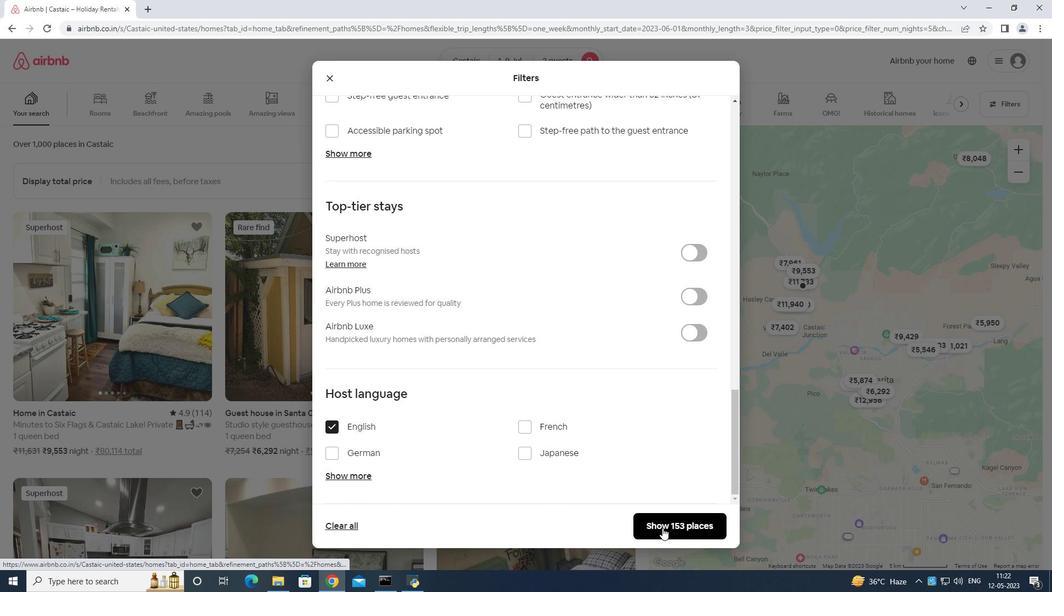 
